 Task: Search one way flight ticket for 4 adults, 1 infant in seat and 1 infant on lap in premium economy from Fort Walton Beach: Destin-fort Walton Beach Airport/eglin Air Force Base to South Bend: South Bend International Airport on 8-6-2023. Choice of flights is Frontier. Number of bags: 3 checked bags. Price is upto 40000. Outbound departure time preference is 7:15.
Action: Mouse moved to (272, 346)
Screenshot: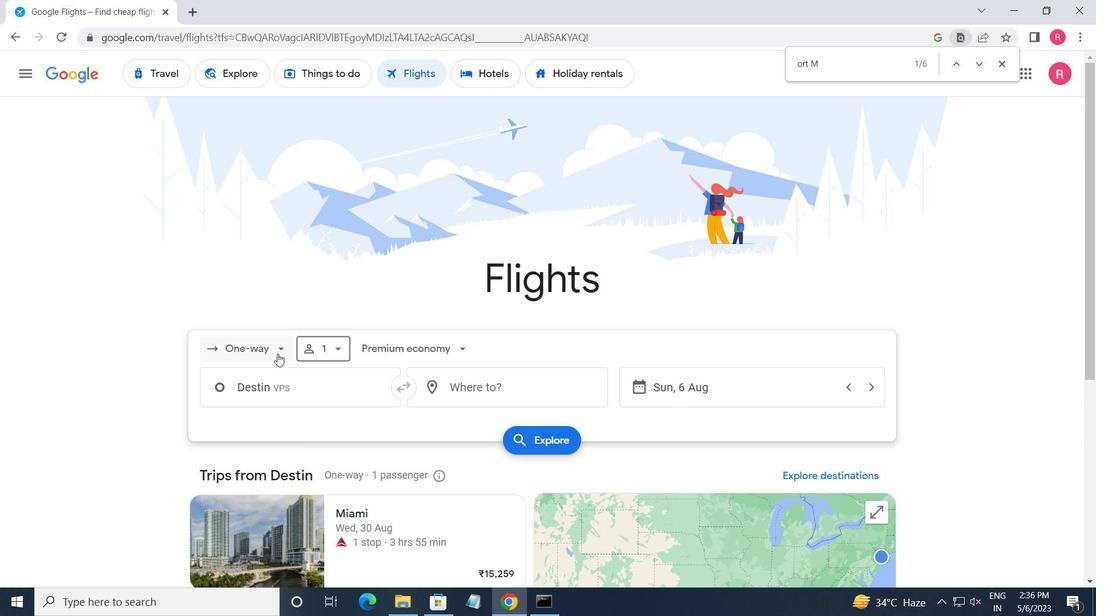 
Action: Mouse pressed left at (272, 346)
Screenshot: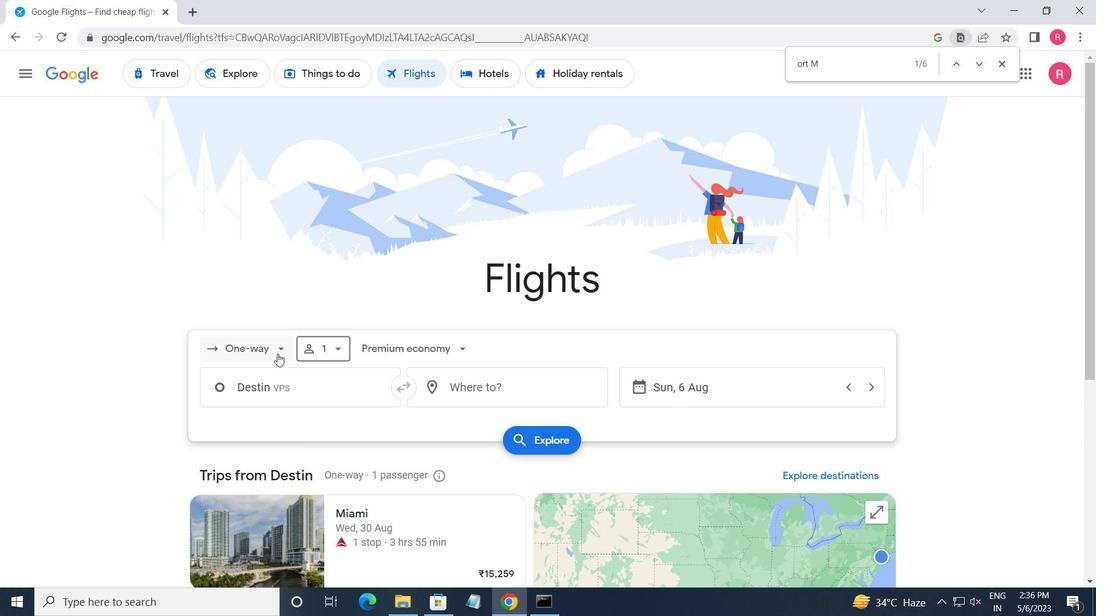 
Action: Mouse moved to (273, 421)
Screenshot: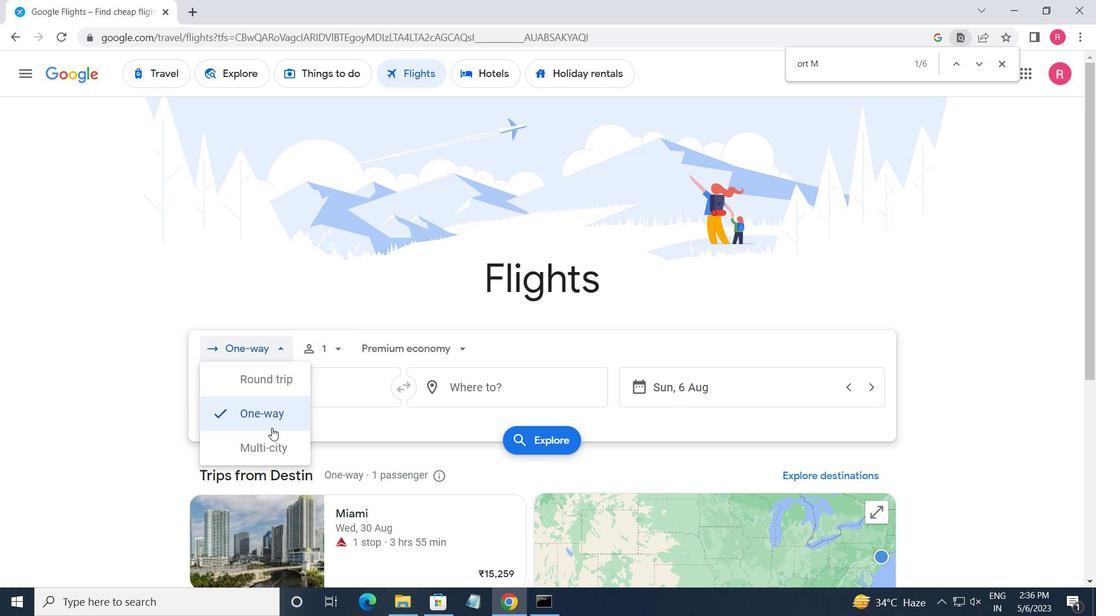 
Action: Mouse pressed left at (273, 421)
Screenshot: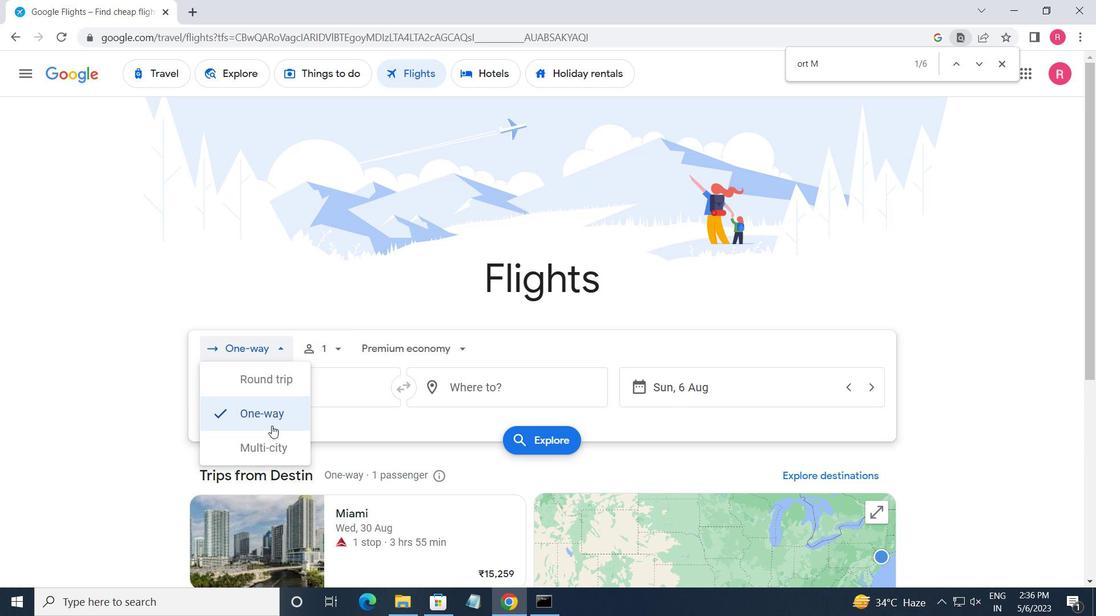 
Action: Mouse moved to (331, 337)
Screenshot: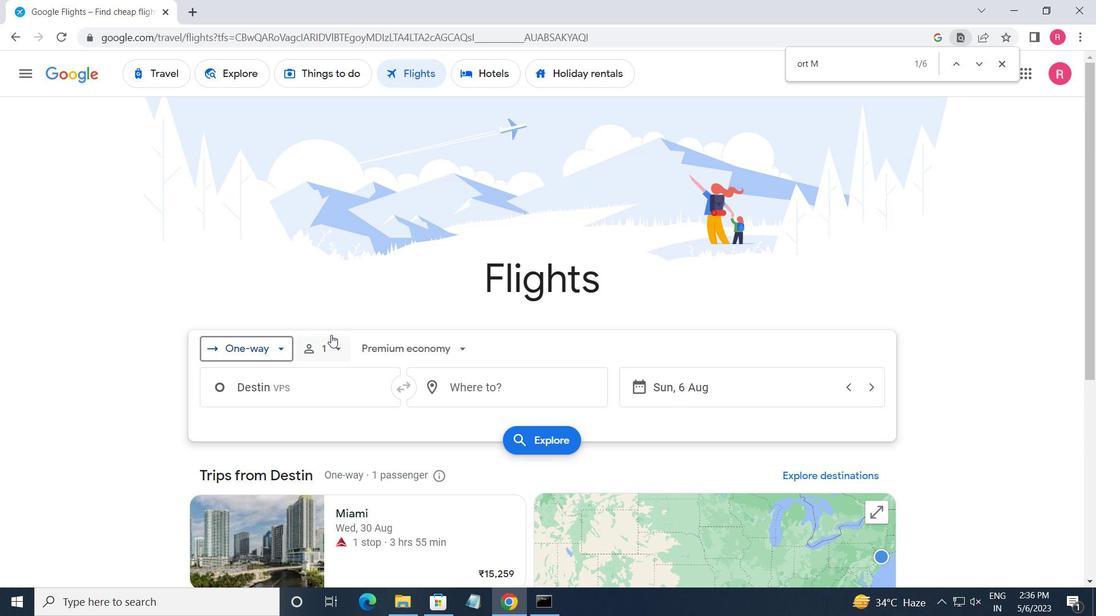 
Action: Mouse pressed left at (331, 337)
Screenshot: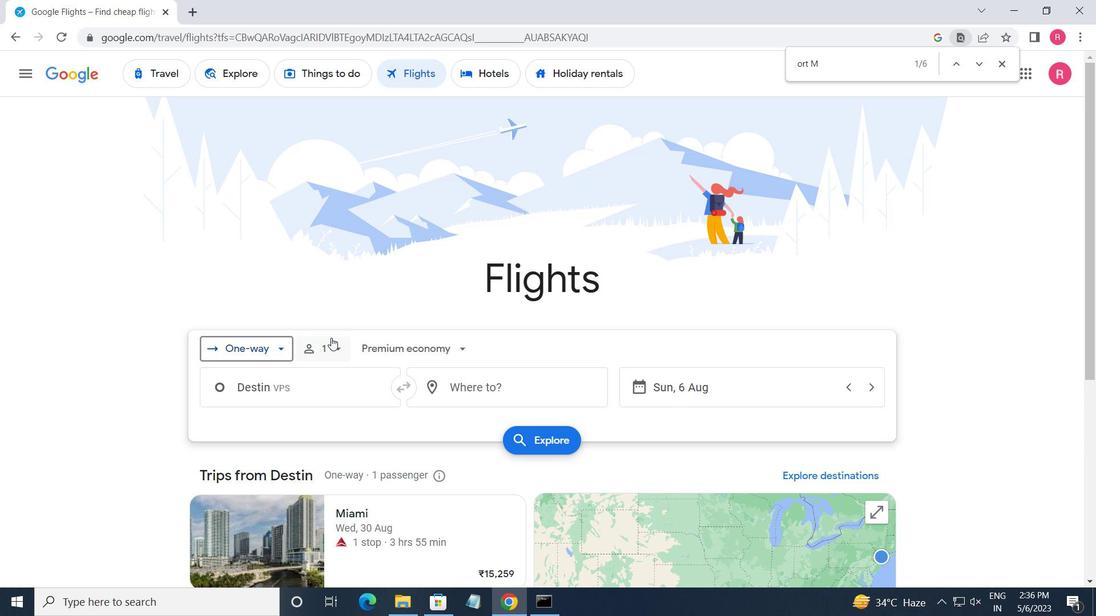 
Action: Mouse moved to (455, 391)
Screenshot: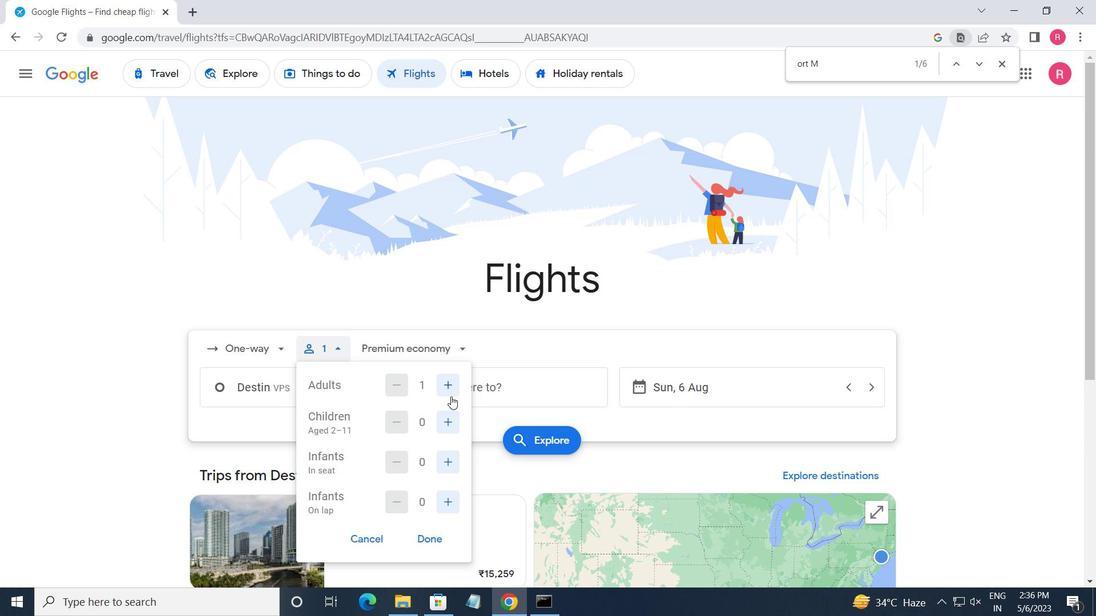 
Action: Mouse pressed left at (455, 391)
Screenshot: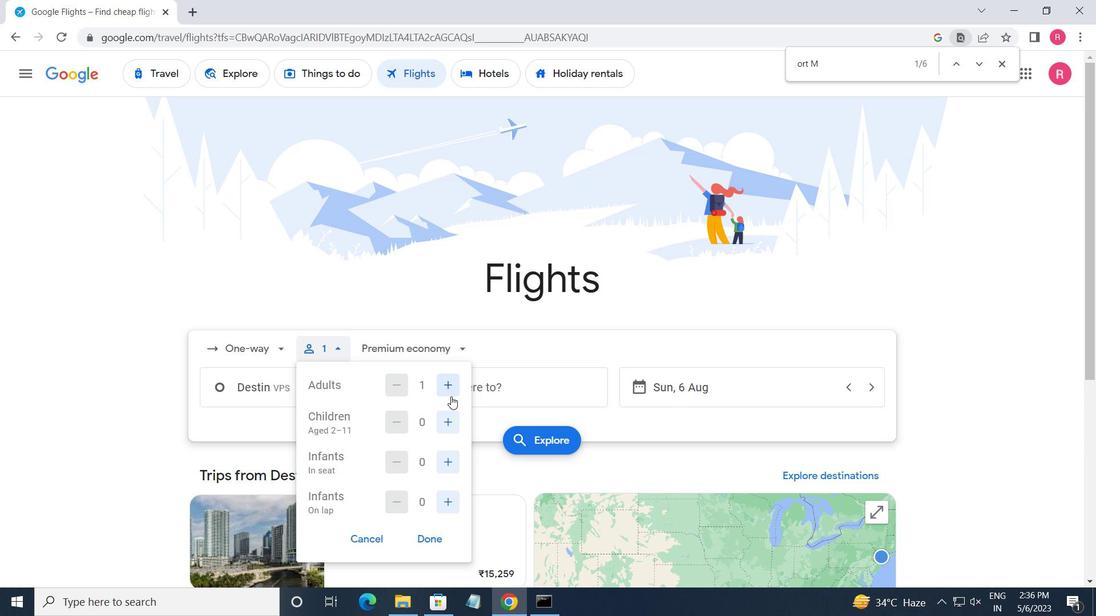 
Action: Mouse moved to (456, 391)
Screenshot: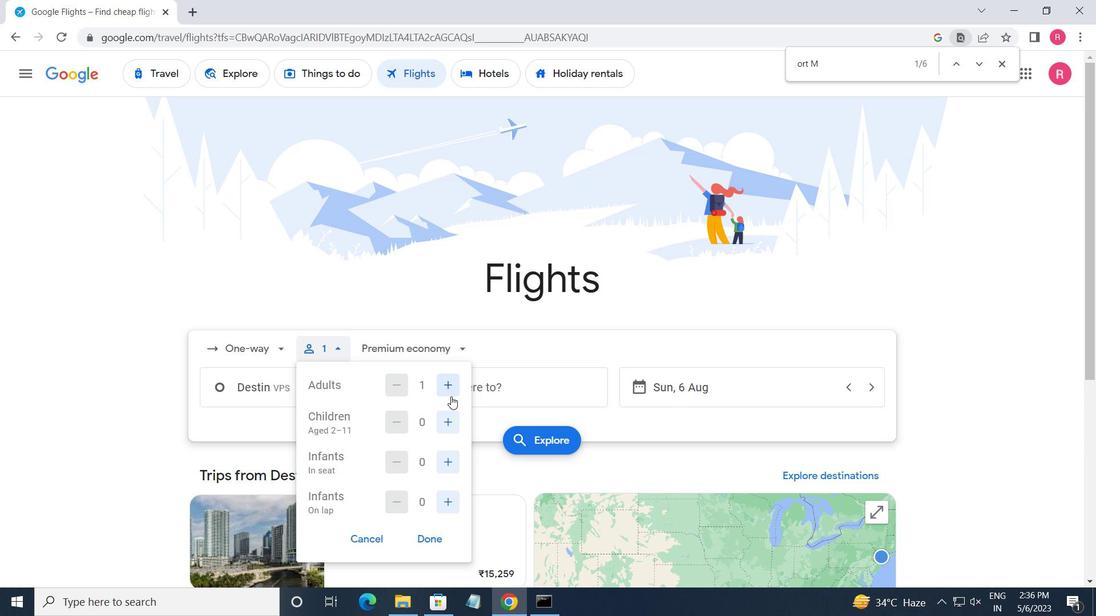 
Action: Mouse pressed left at (456, 391)
Screenshot: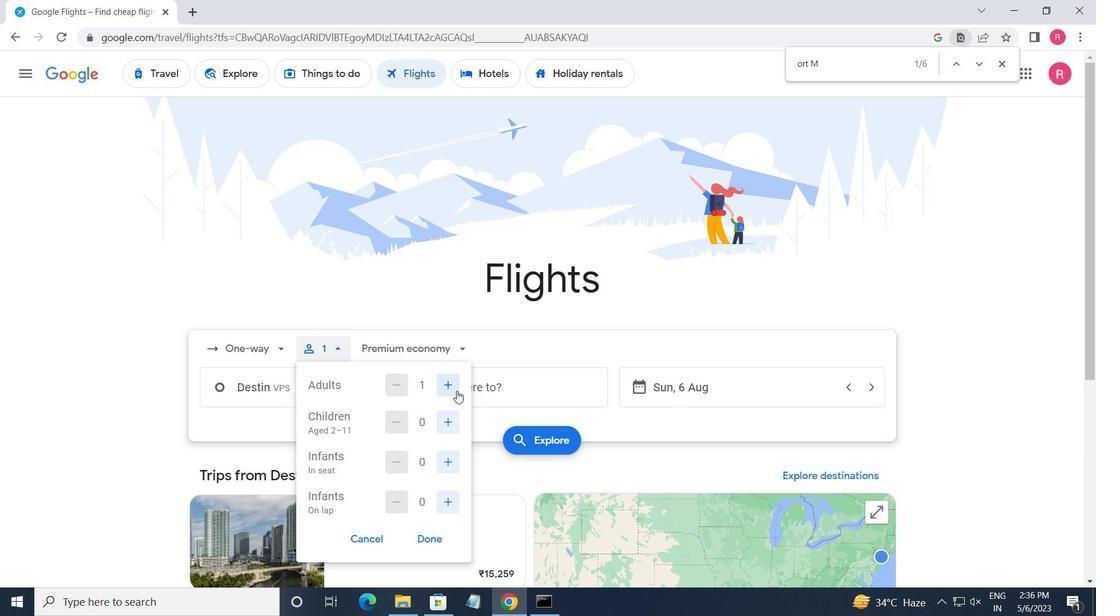 
Action: Mouse moved to (456, 392)
Screenshot: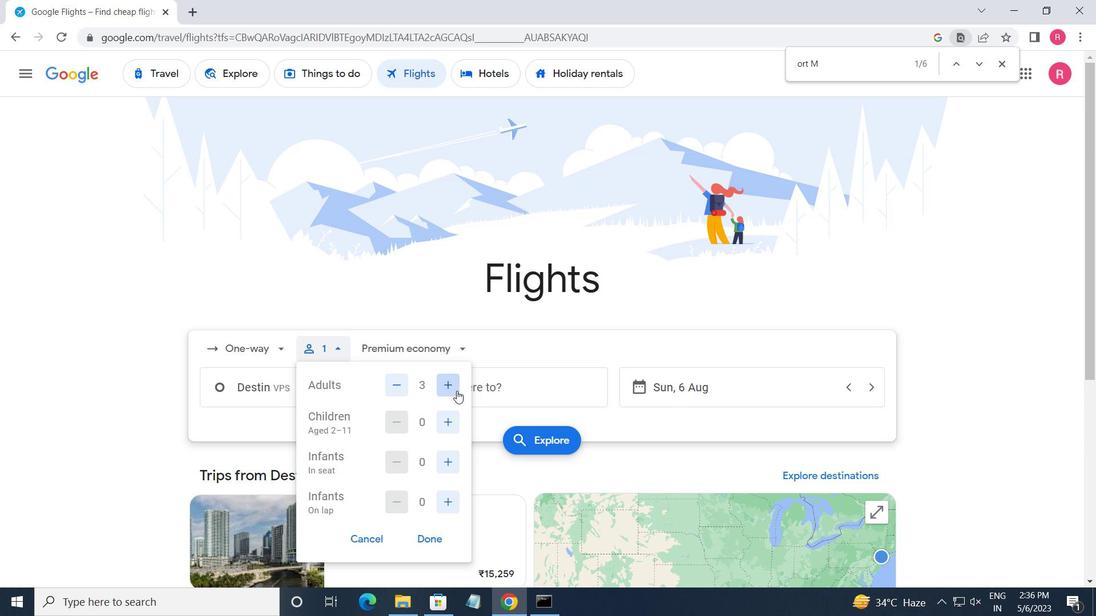 
Action: Mouse pressed left at (456, 392)
Screenshot: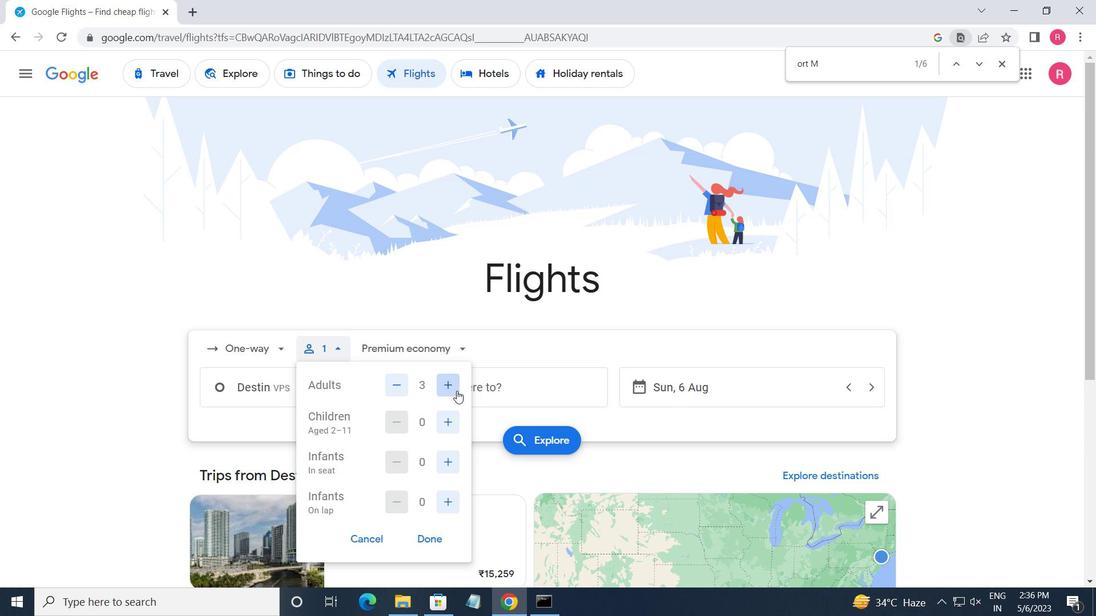 
Action: Mouse moved to (447, 466)
Screenshot: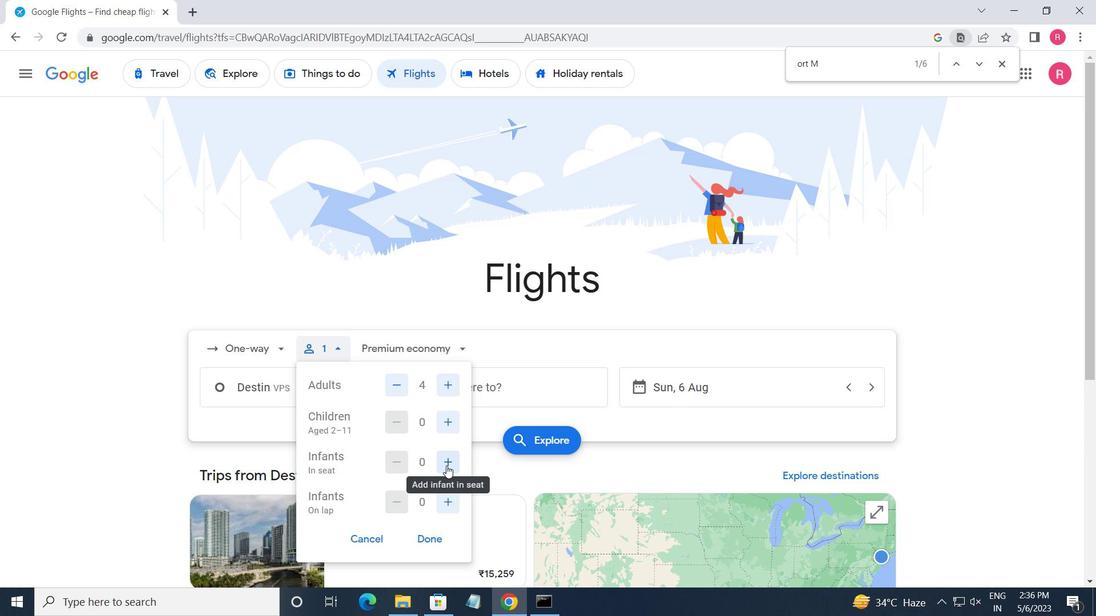 
Action: Mouse pressed left at (447, 466)
Screenshot: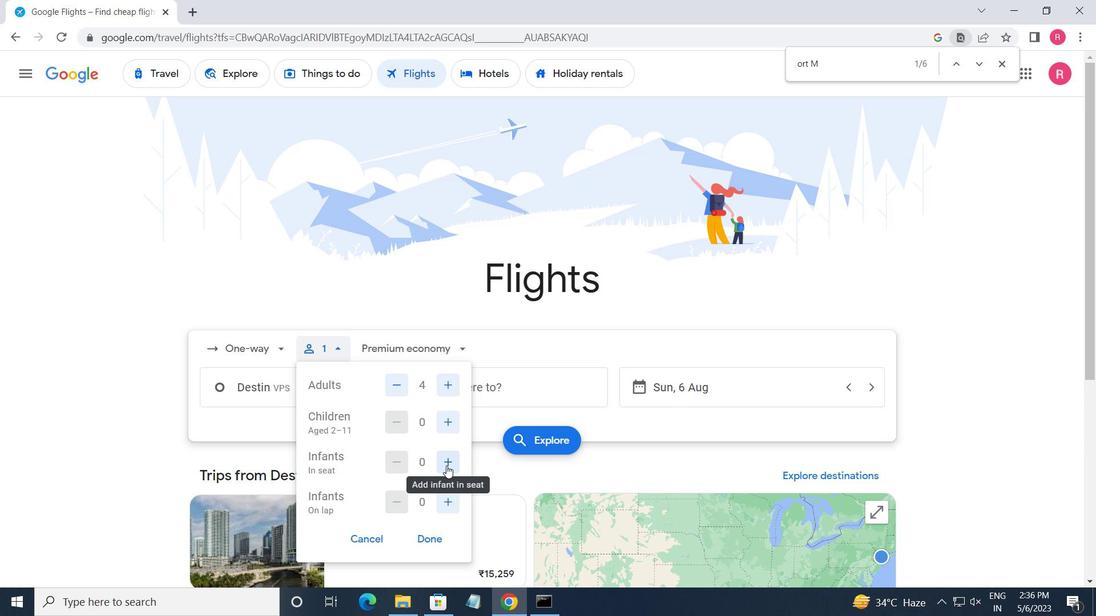 
Action: Mouse moved to (448, 505)
Screenshot: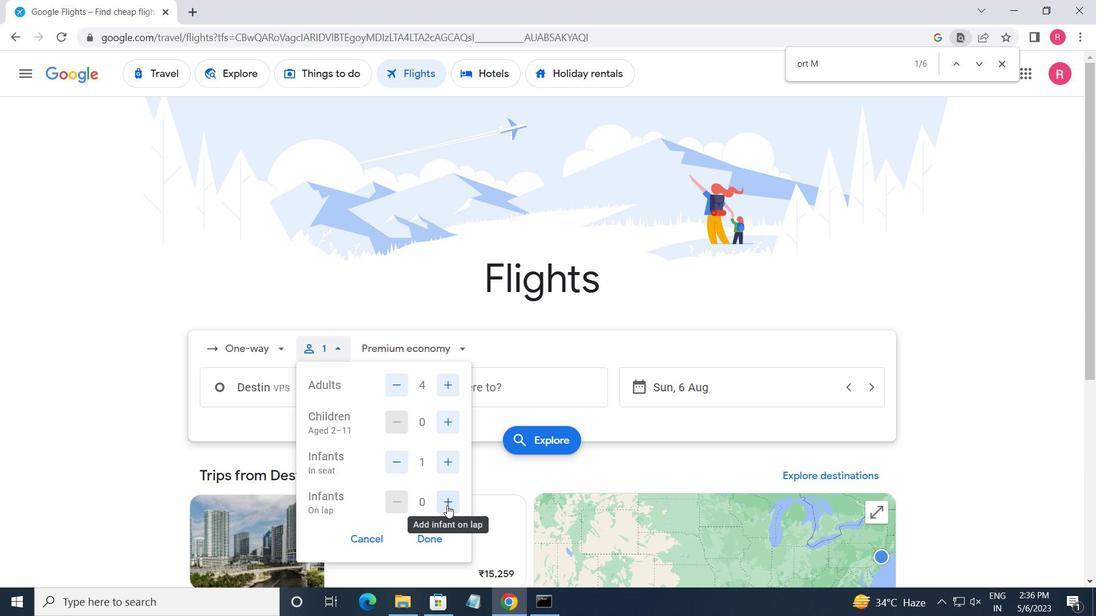 
Action: Mouse pressed left at (448, 505)
Screenshot: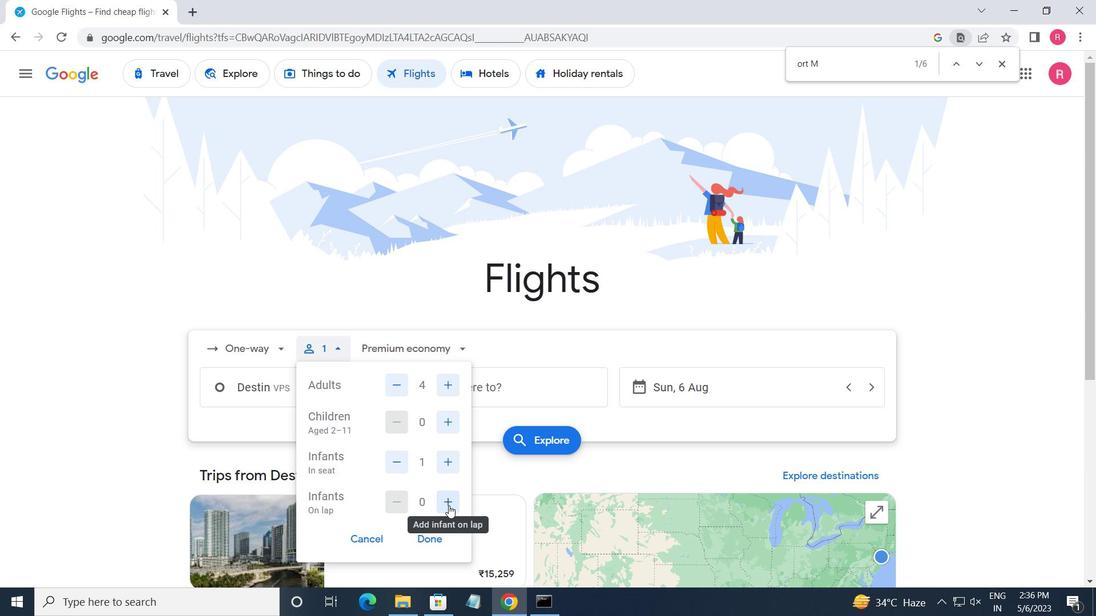 
Action: Mouse moved to (428, 541)
Screenshot: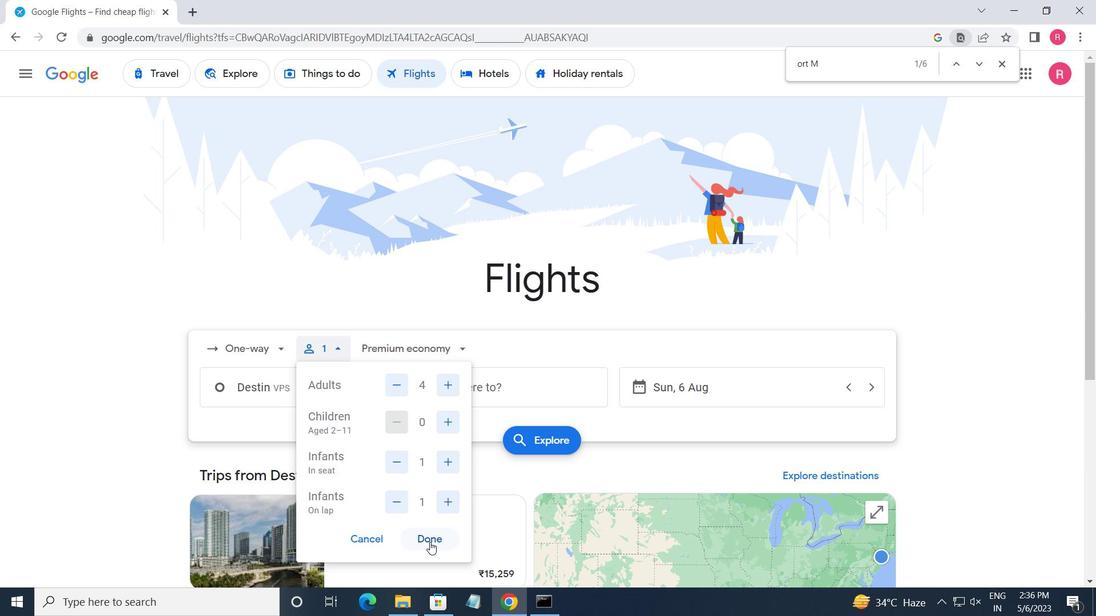 
Action: Mouse pressed left at (428, 541)
Screenshot: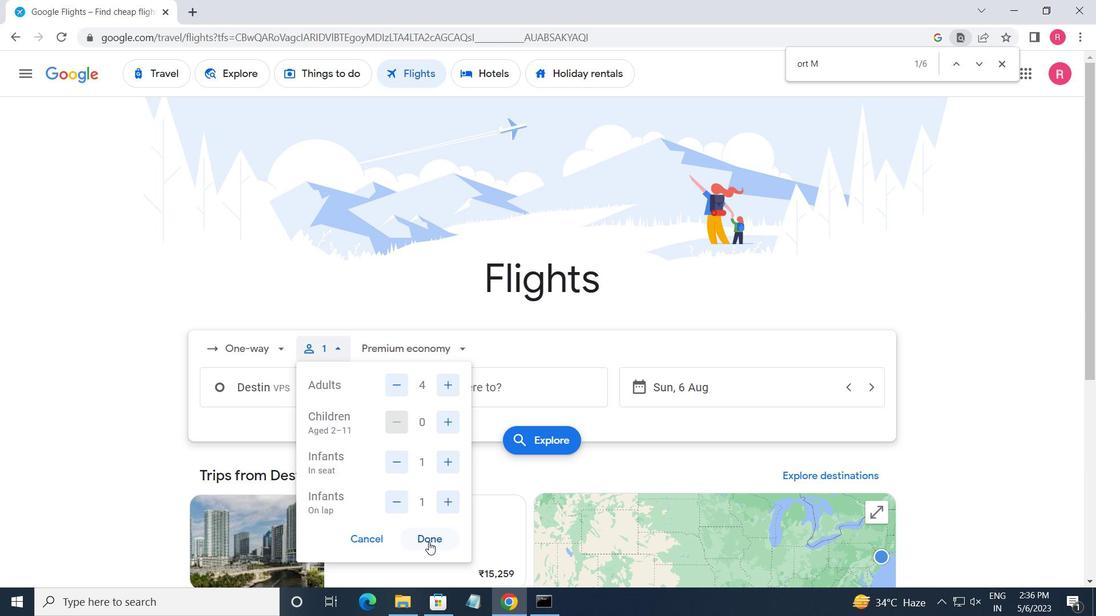
Action: Mouse moved to (431, 356)
Screenshot: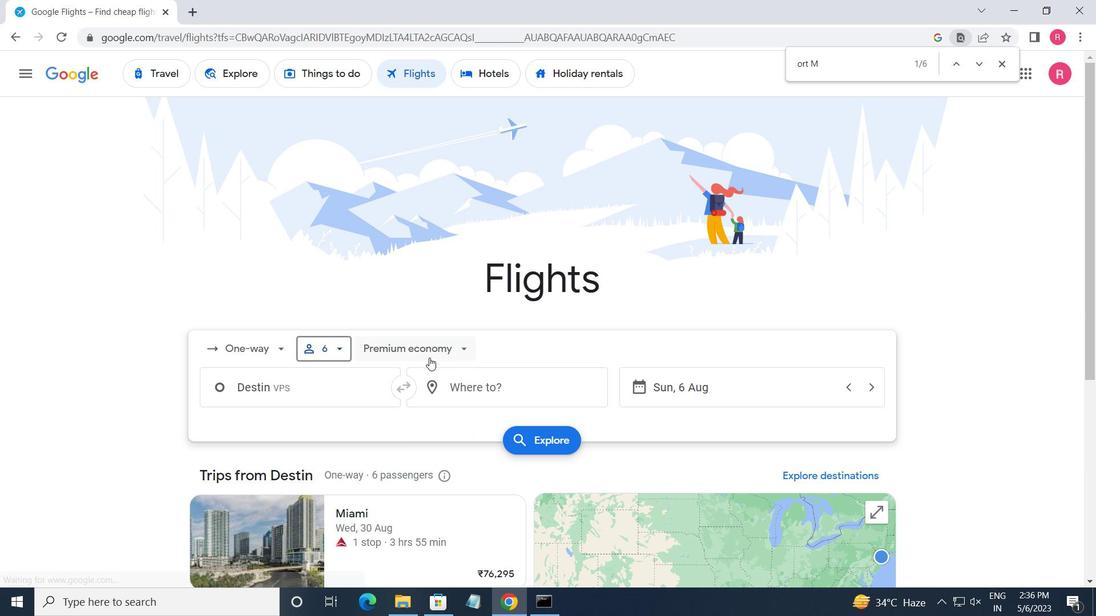 
Action: Mouse pressed left at (431, 356)
Screenshot: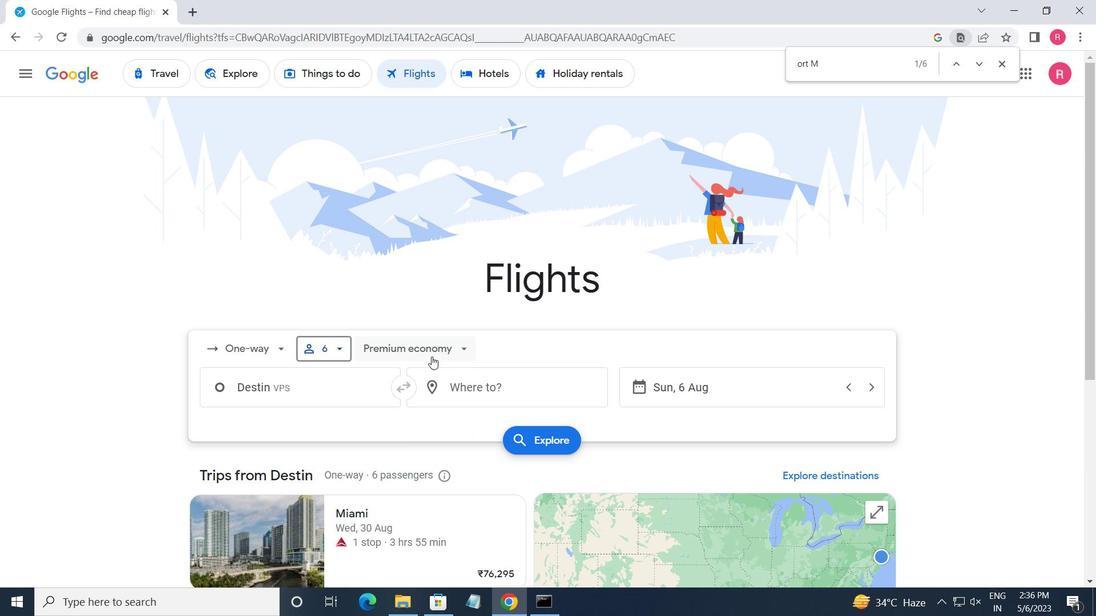 
Action: Mouse moved to (416, 416)
Screenshot: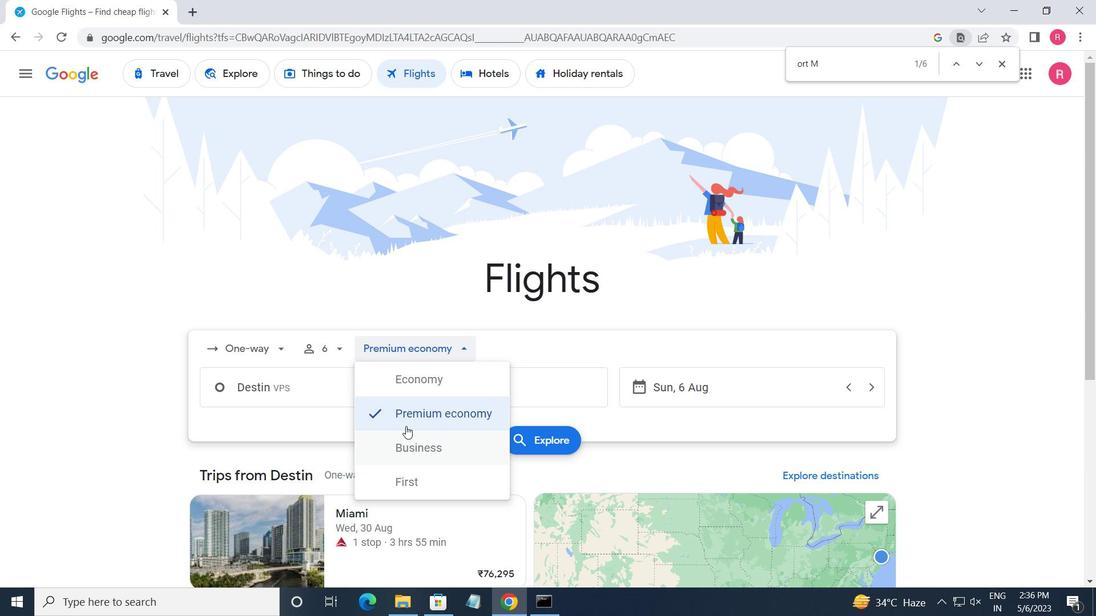 
Action: Mouse pressed left at (416, 416)
Screenshot: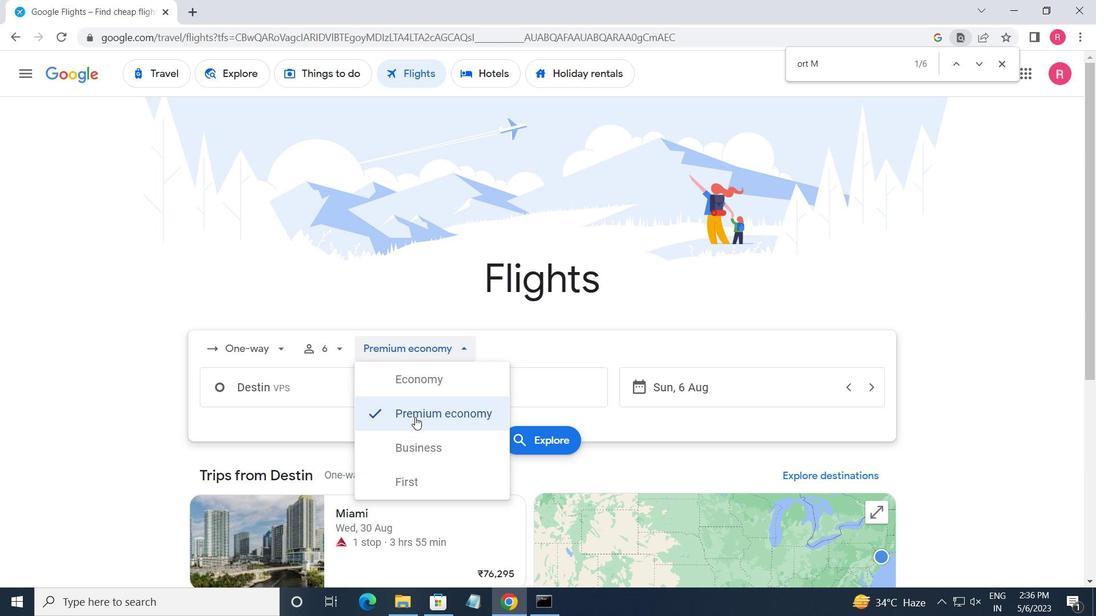 
Action: Mouse moved to (353, 384)
Screenshot: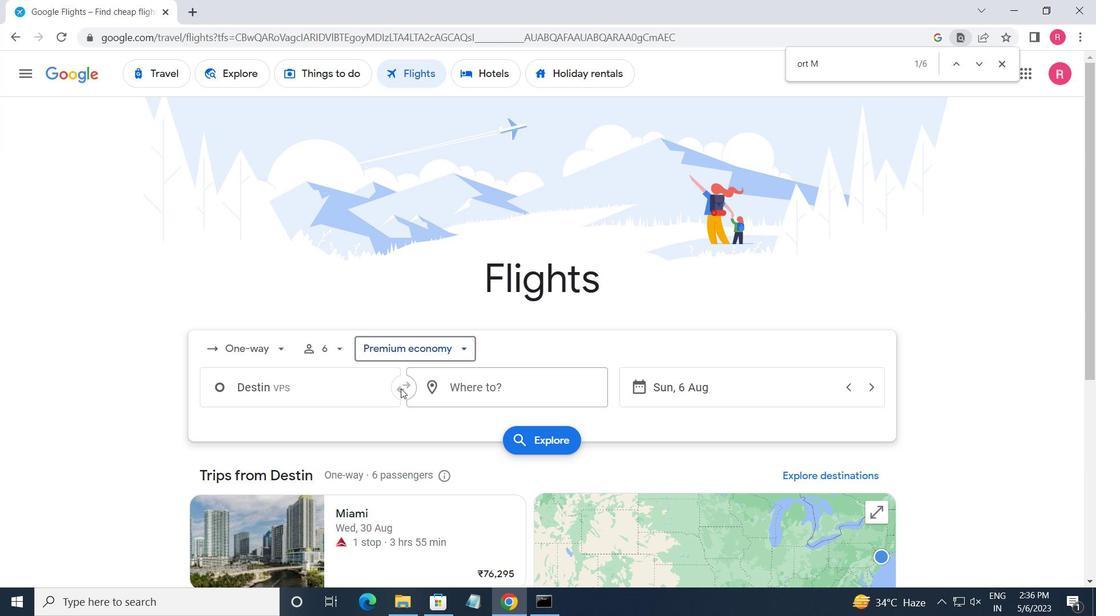 
Action: Mouse pressed left at (353, 384)
Screenshot: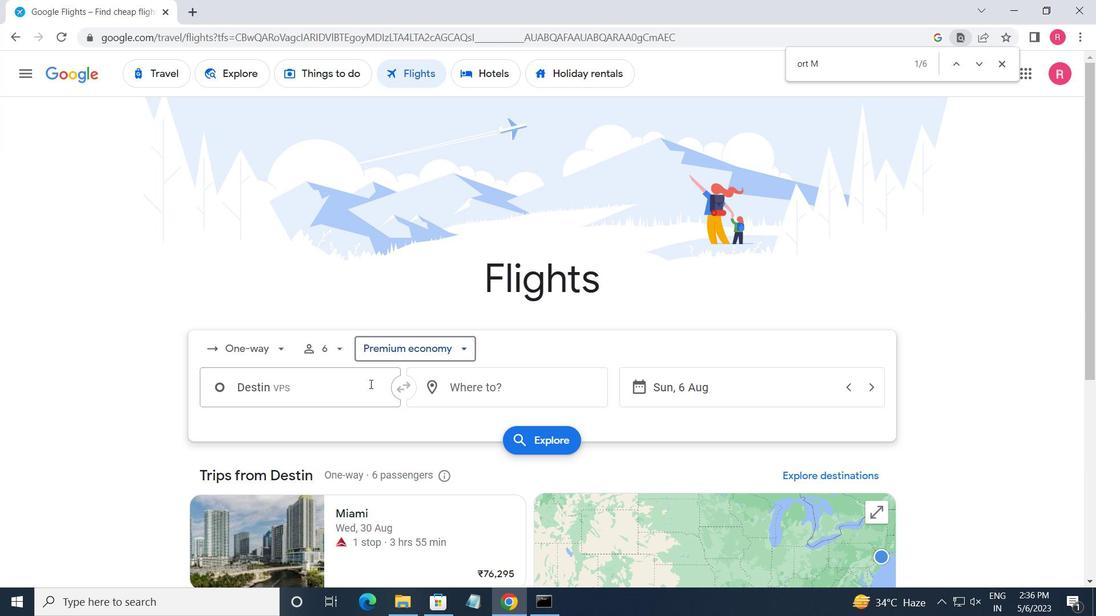 
Action: Mouse moved to (361, 383)
Screenshot: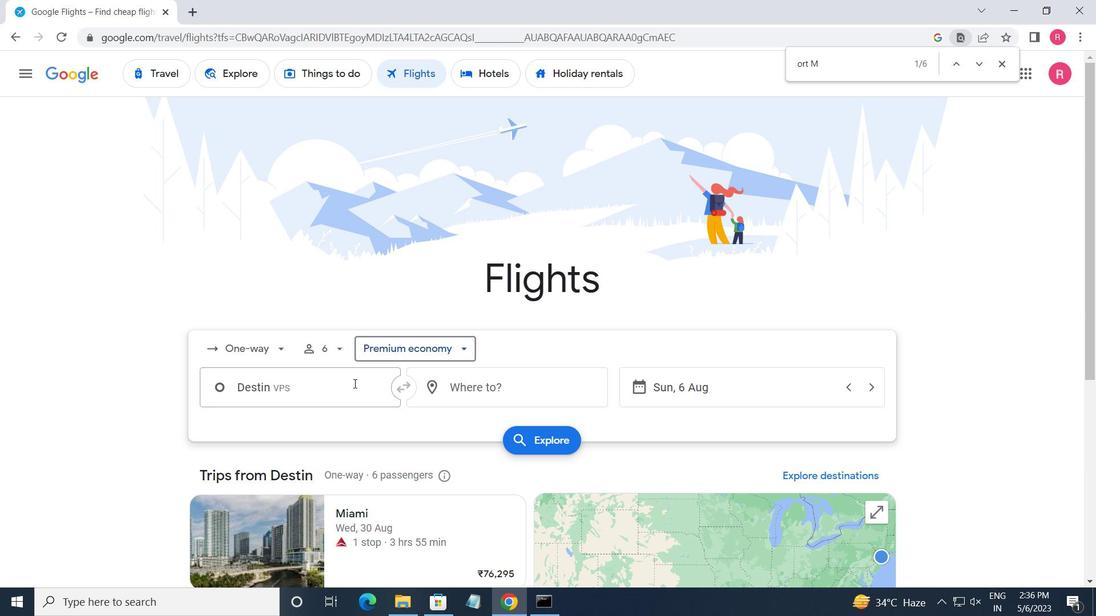 
Action: Key pressed <Key.shift>FORT<Key.space><Key.shift>WALTON<Key.space>
Screenshot: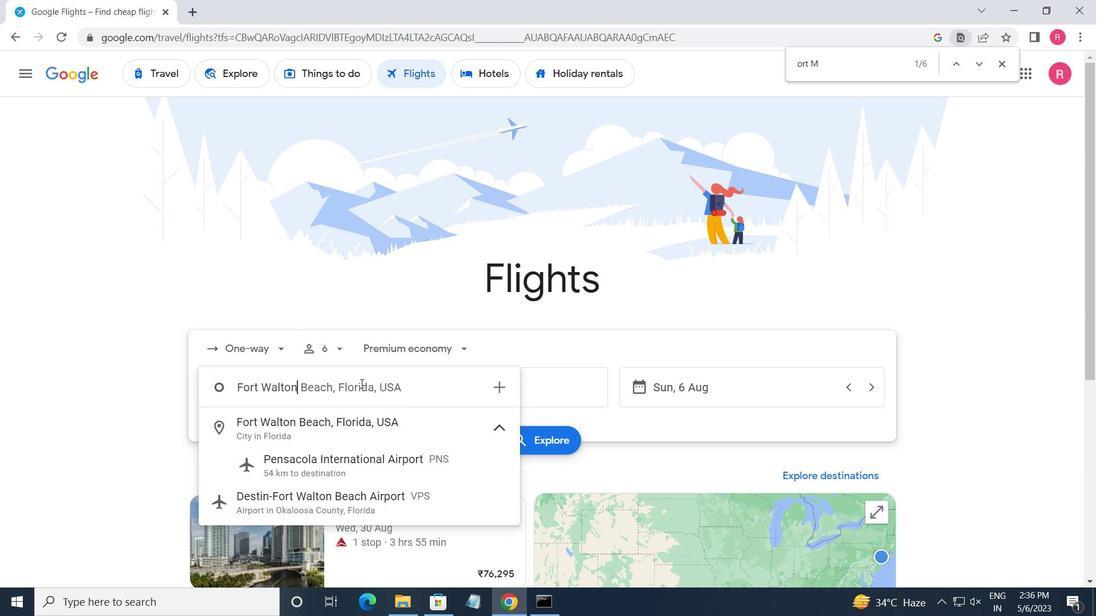 
Action: Mouse moved to (328, 505)
Screenshot: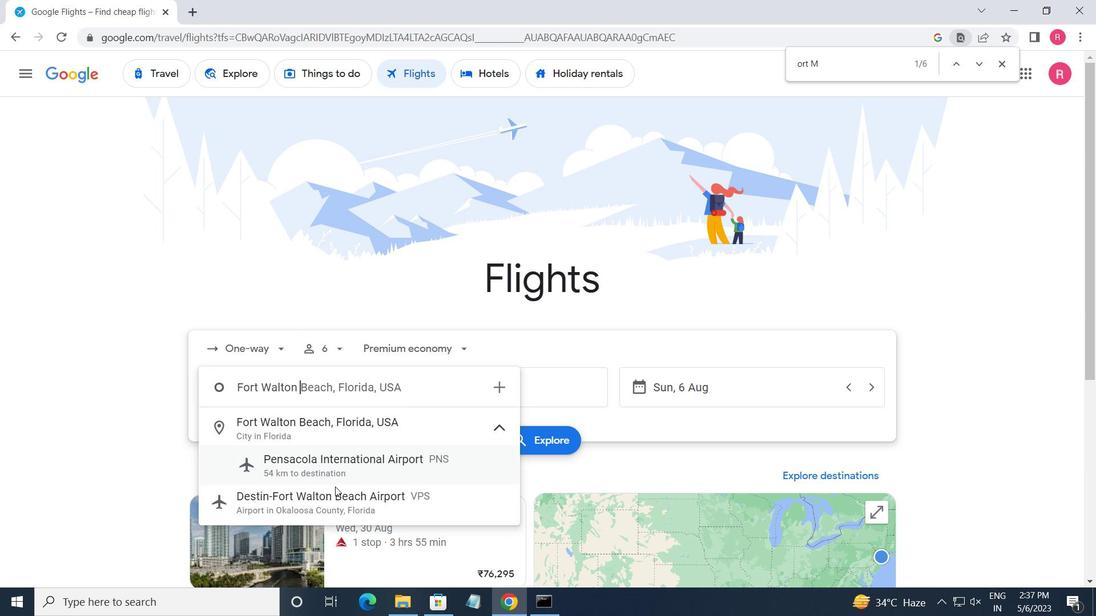 
Action: Mouse pressed left at (328, 505)
Screenshot: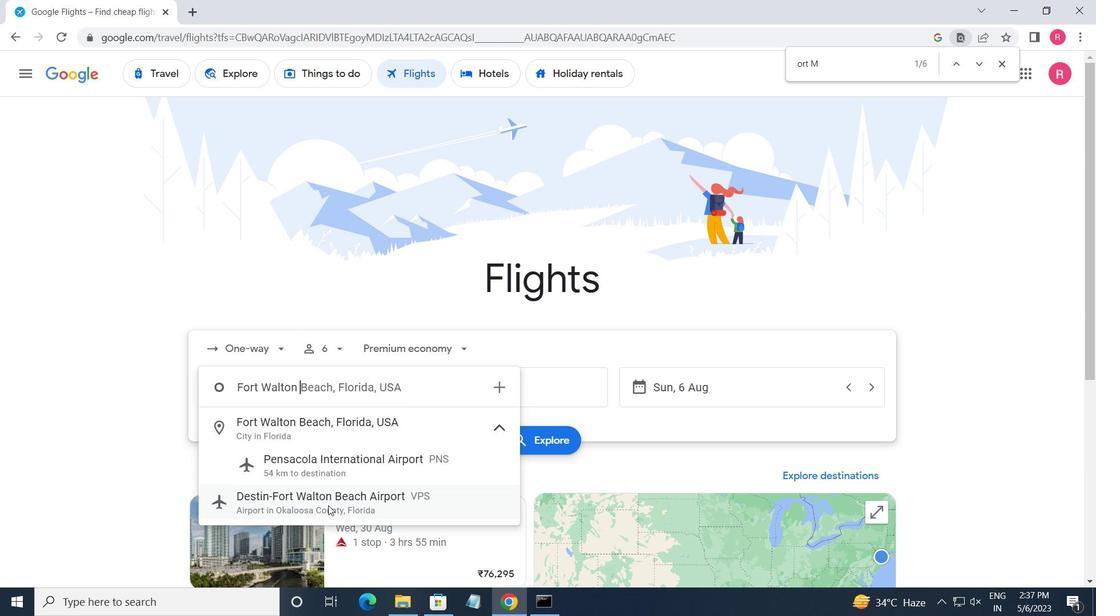 
Action: Mouse moved to (532, 393)
Screenshot: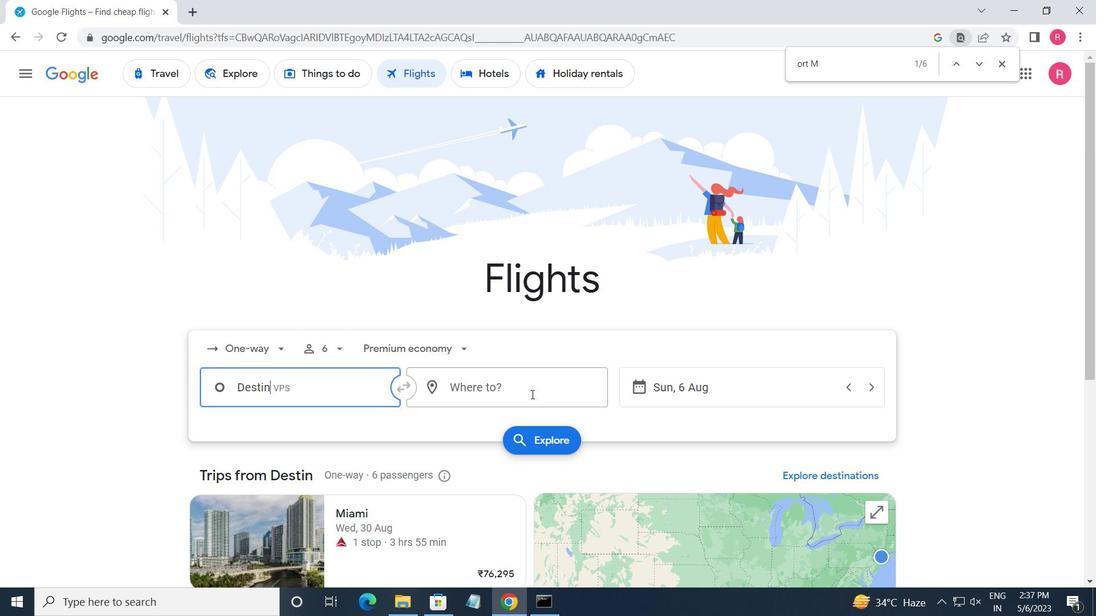 
Action: Mouse pressed left at (532, 393)
Screenshot: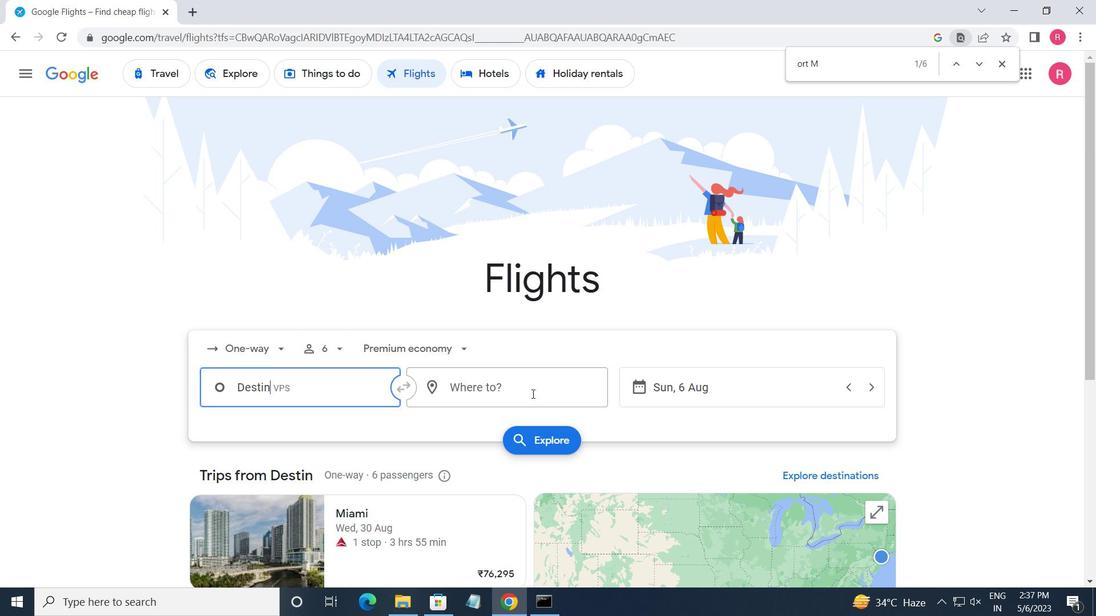 
Action: Key pressed <Key.shift>SOUTH<Key.space><Key.shift>BEND
Screenshot: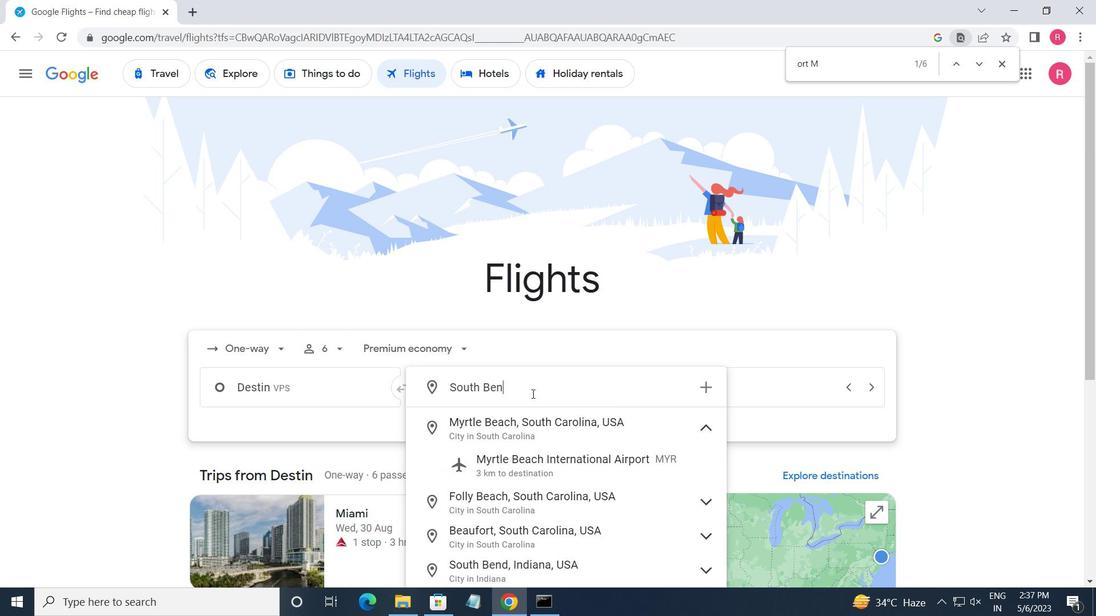 
Action: Mouse moved to (558, 466)
Screenshot: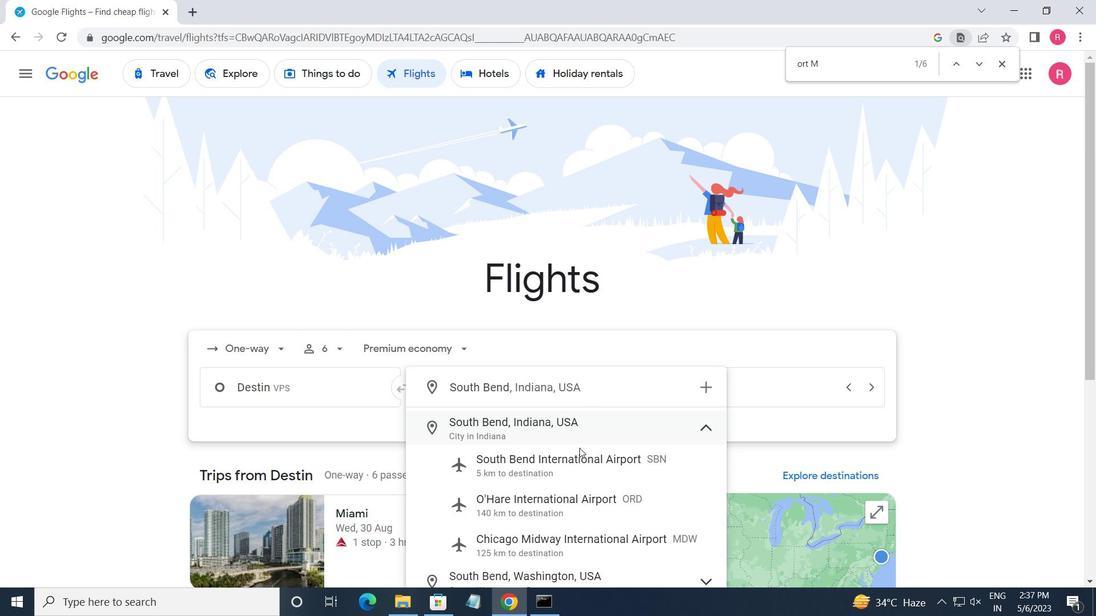
Action: Mouse pressed left at (558, 466)
Screenshot: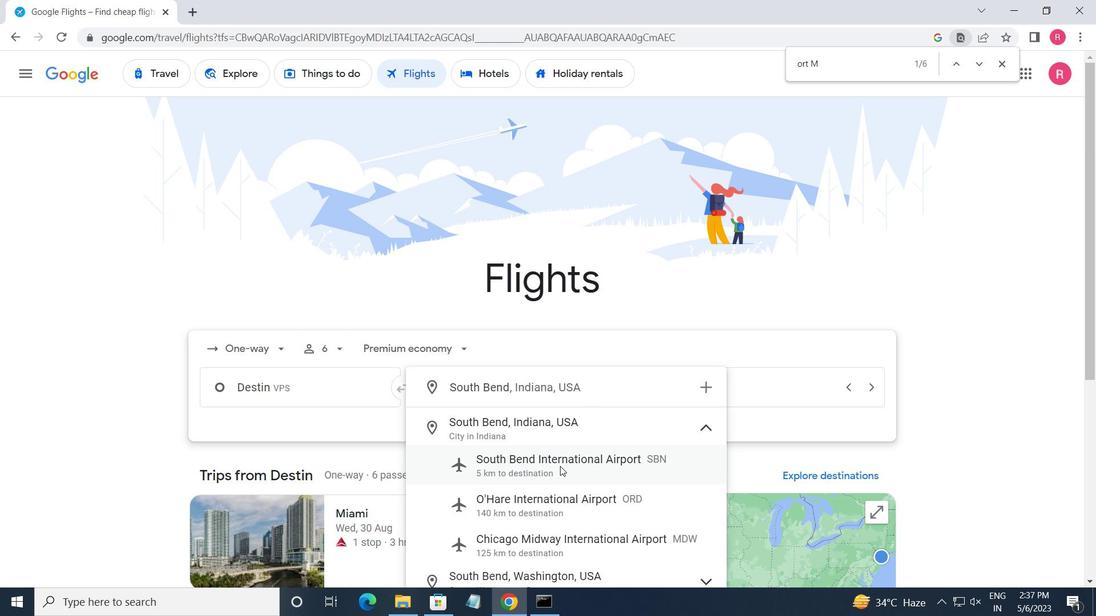 
Action: Mouse moved to (729, 375)
Screenshot: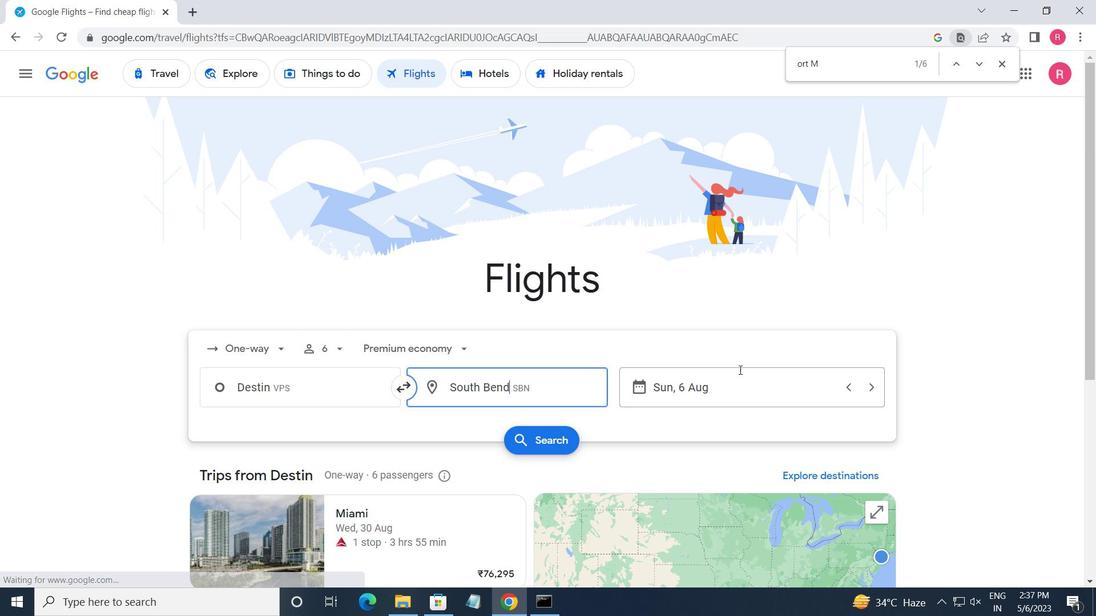
Action: Mouse pressed left at (729, 375)
Screenshot: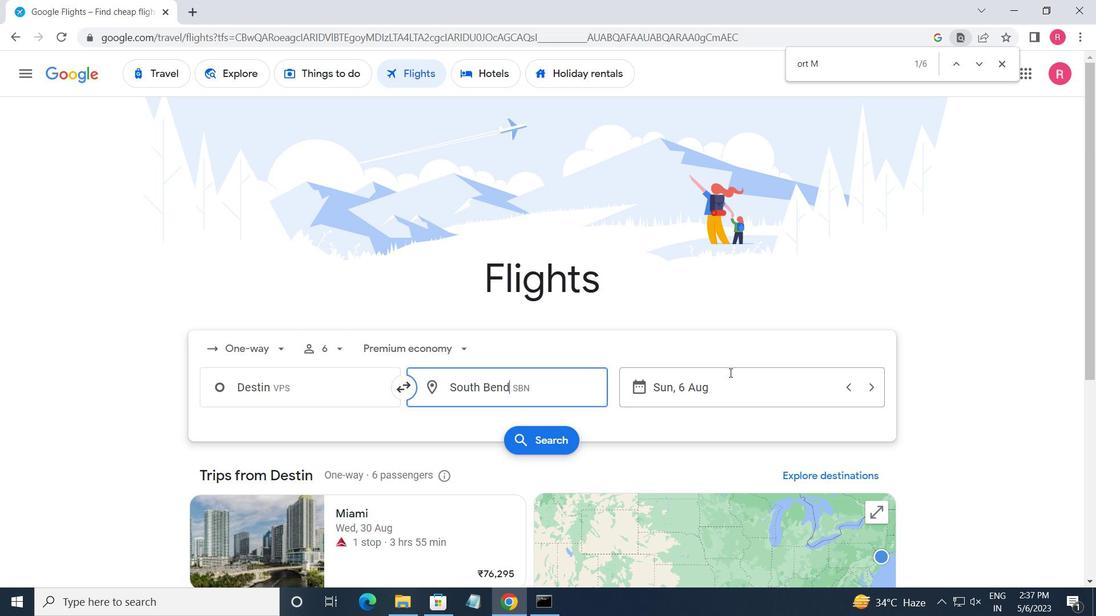 
Action: Mouse moved to (374, 359)
Screenshot: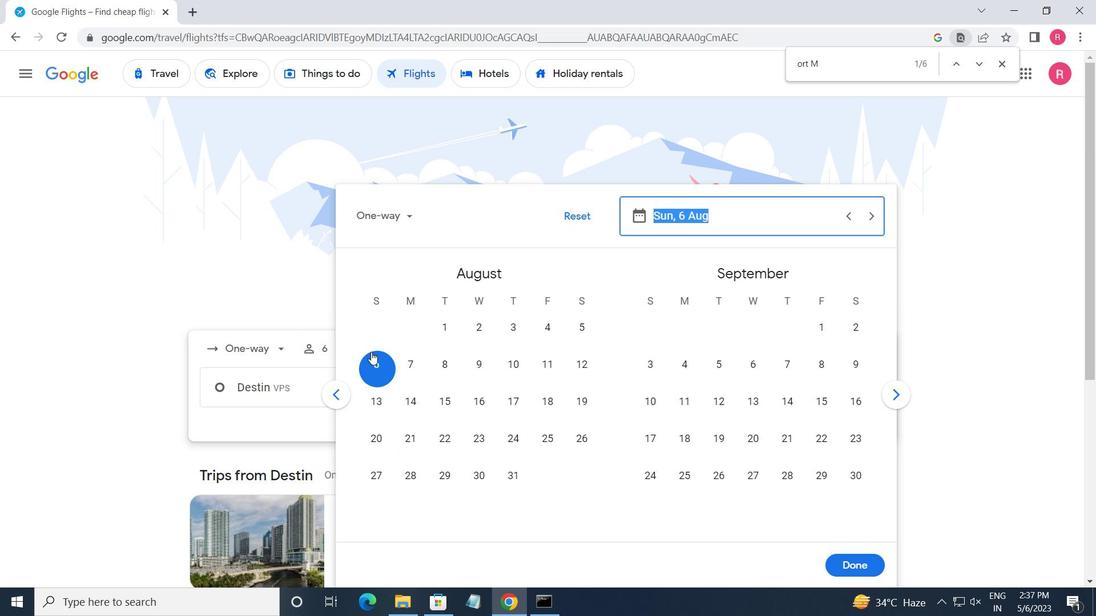 
Action: Mouse pressed left at (374, 359)
Screenshot: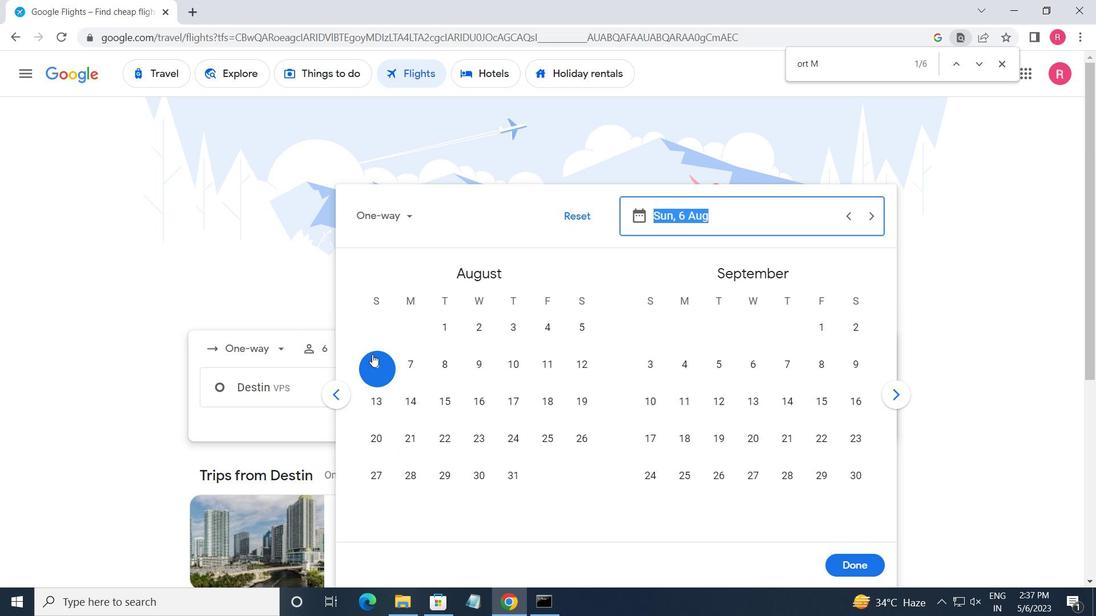 
Action: Mouse moved to (856, 559)
Screenshot: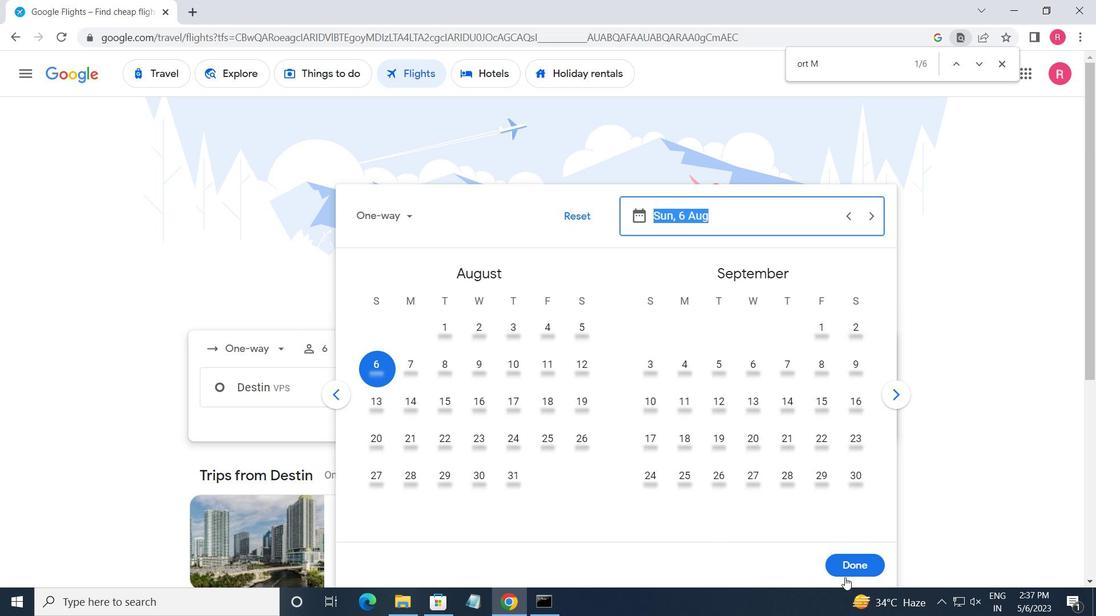 
Action: Mouse pressed left at (856, 559)
Screenshot: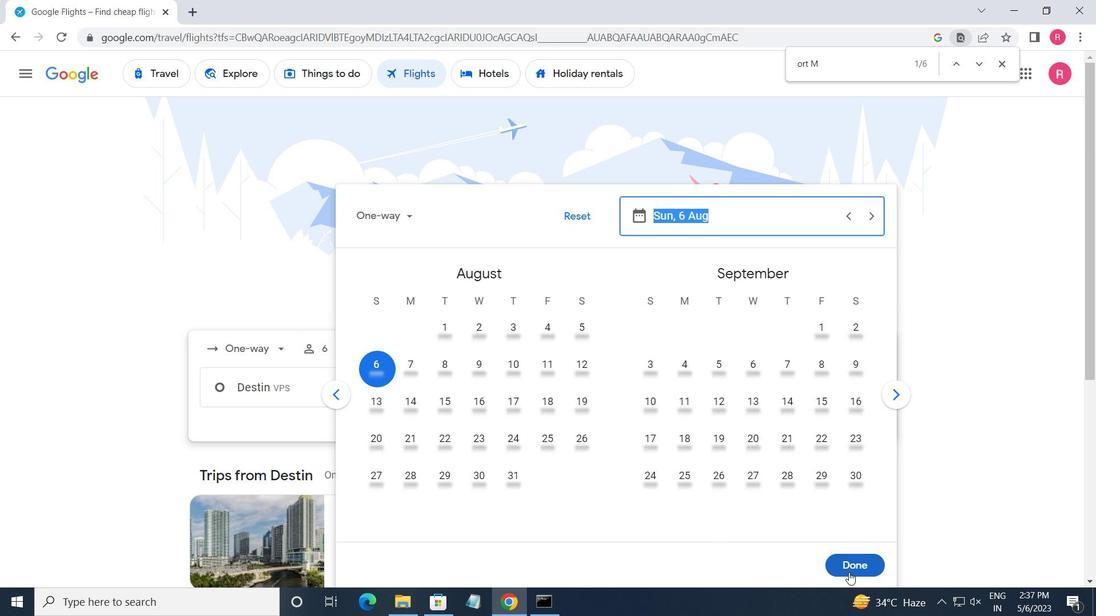 
Action: Mouse moved to (554, 436)
Screenshot: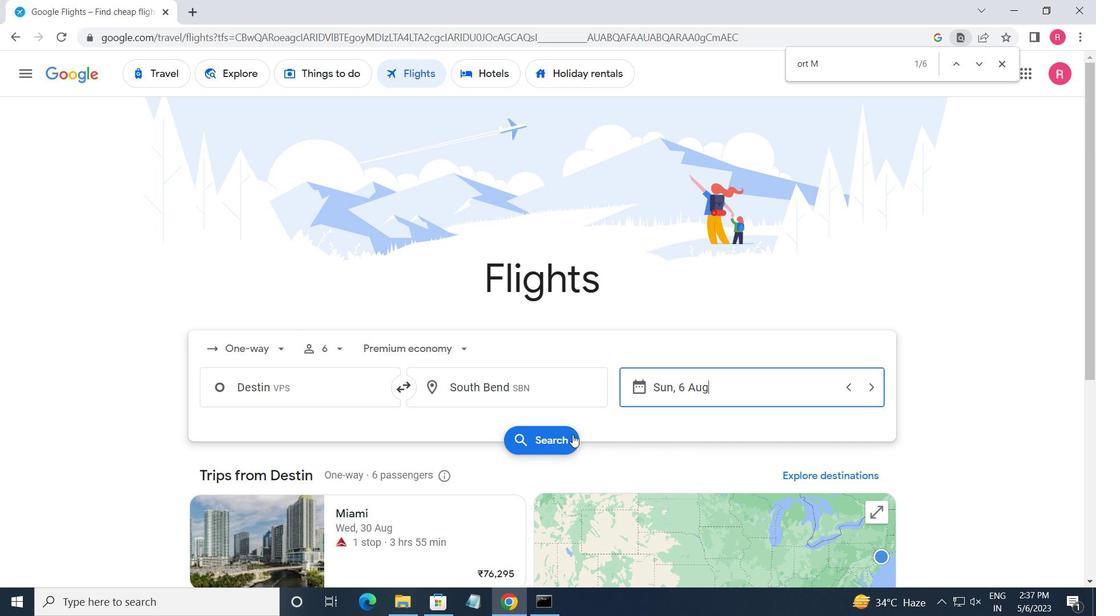 
Action: Mouse pressed left at (554, 436)
Screenshot: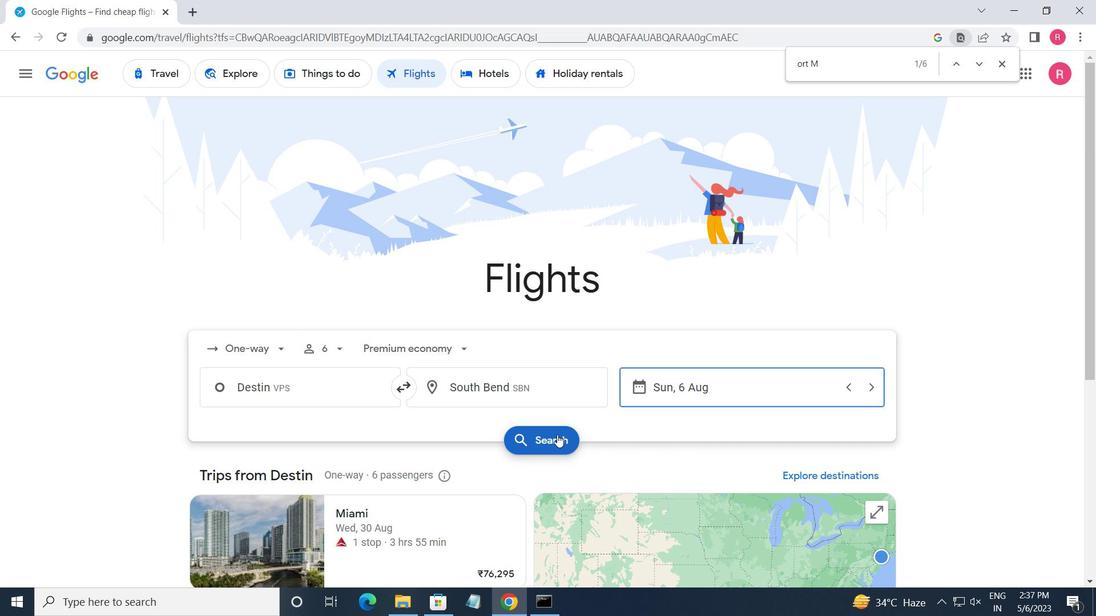 
Action: Mouse moved to (204, 200)
Screenshot: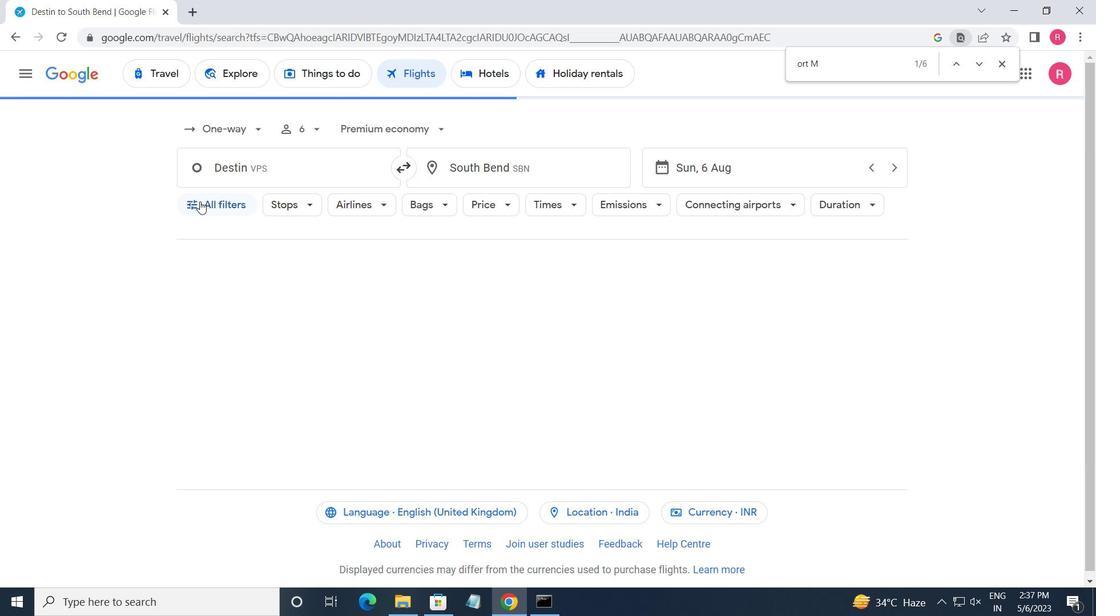 
Action: Mouse pressed left at (204, 200)
Screenshot: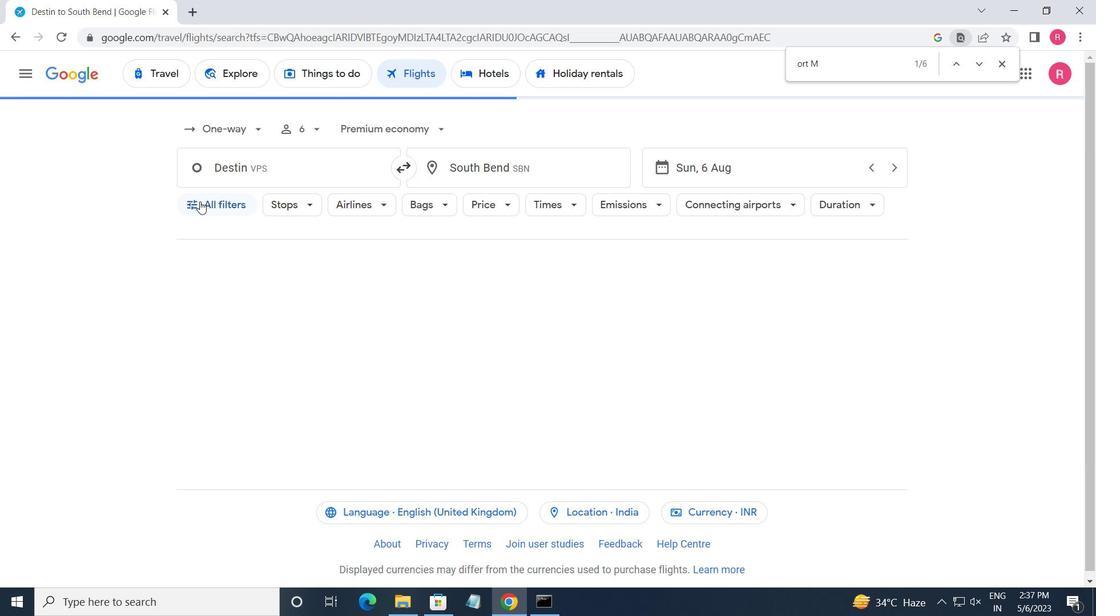 
Action: Mouse moved to (262, 327)
Screenshot: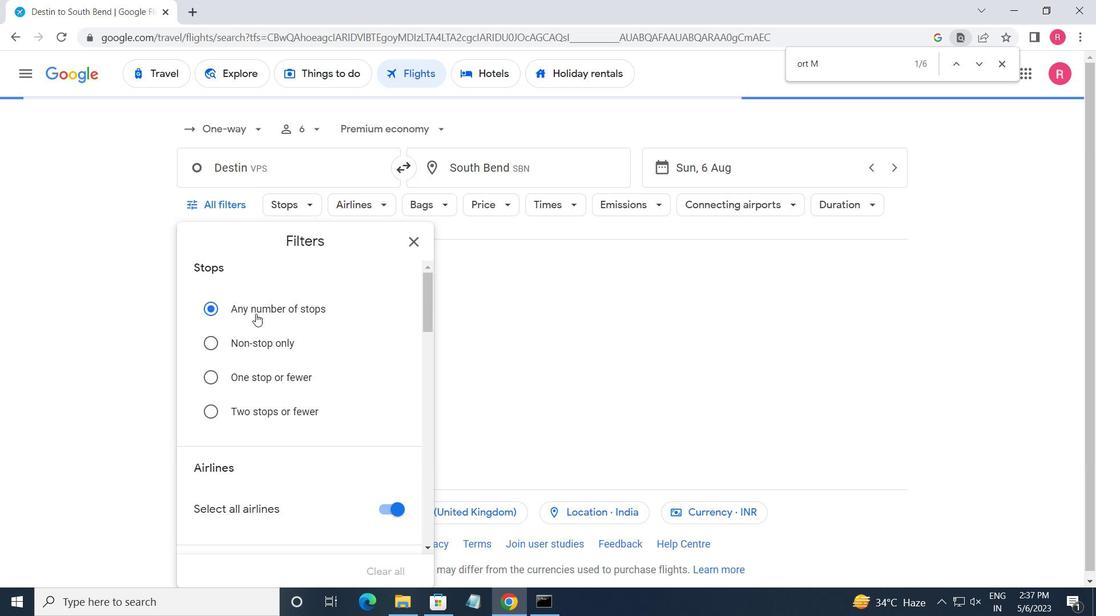
Action: Mouse scrolled (262, 327) with delta (0, 0)
Screenshot: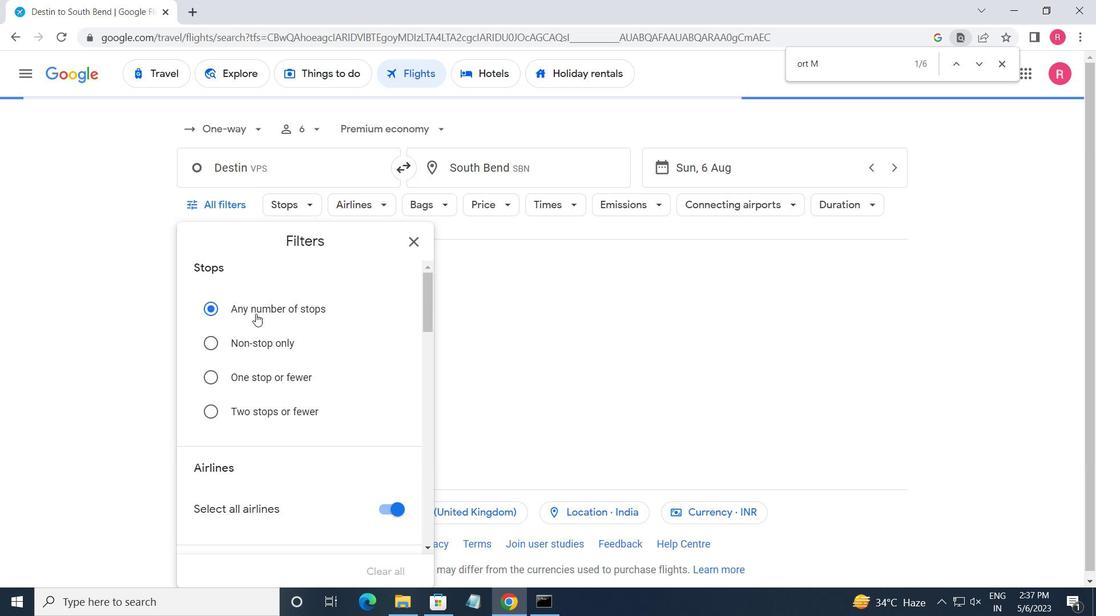 
Action: Mouse moved to (256, 336)
Screenshot: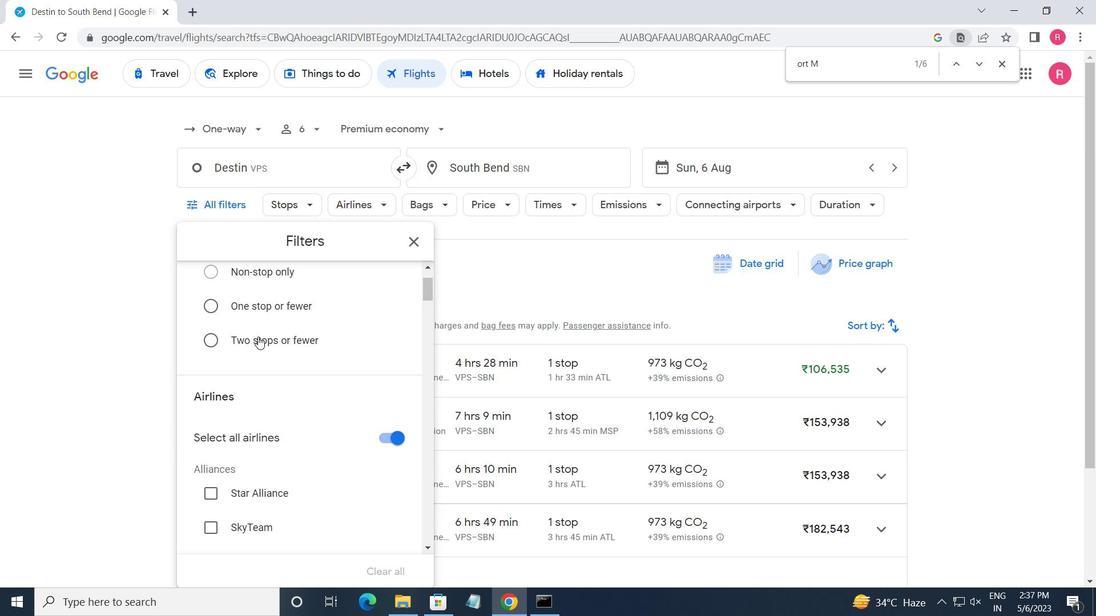 
Action: Mouse scrolled (256, 336) with delta (0, 0)
Screenshot: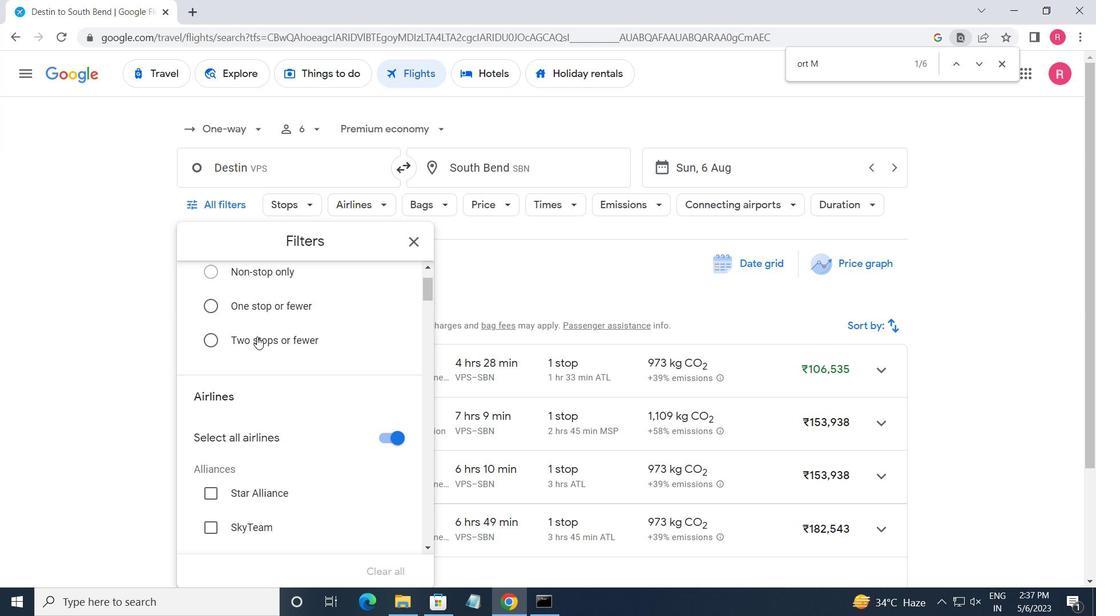 
Action: Mouse moved to (257, 338)
Screenshot: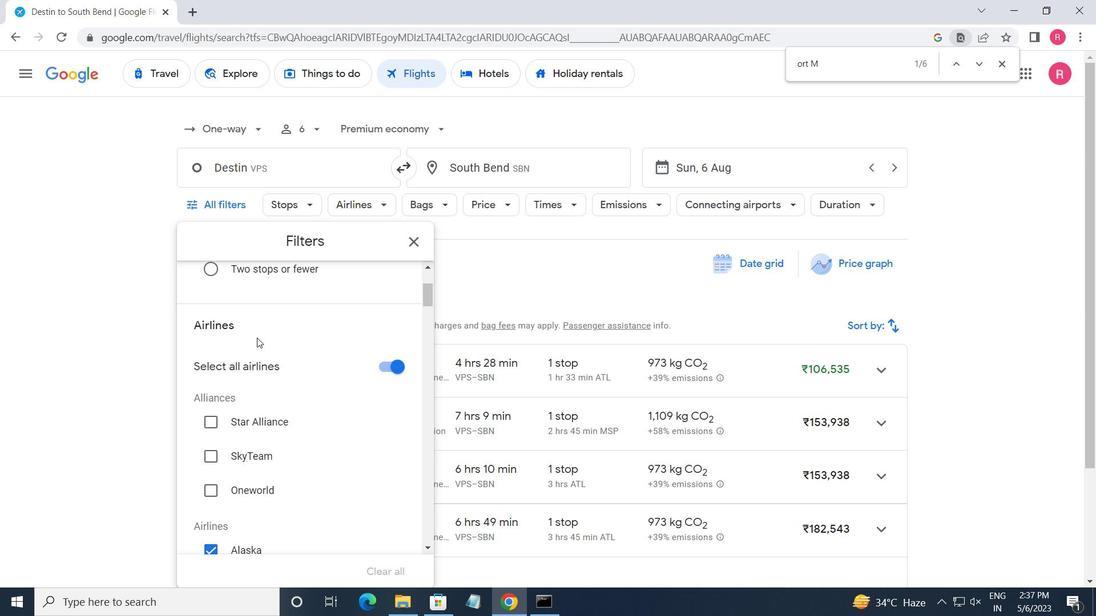 
Action: Mouse scrolled (257, 337) with delta (0, 0)
Screenshot: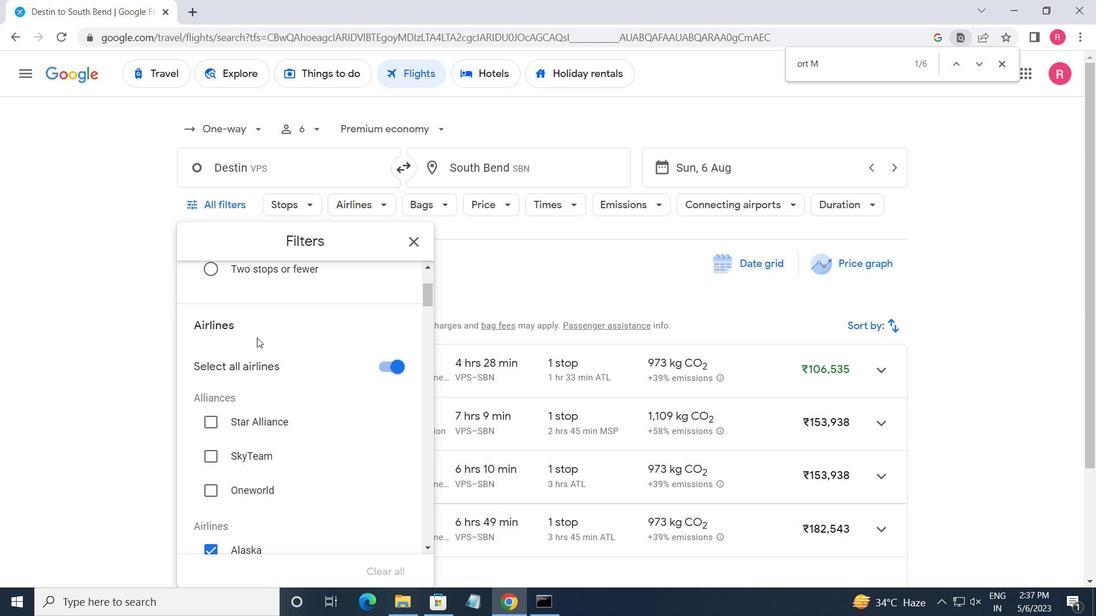 
Action: Mouse moved to (260, 341)
Screenshot: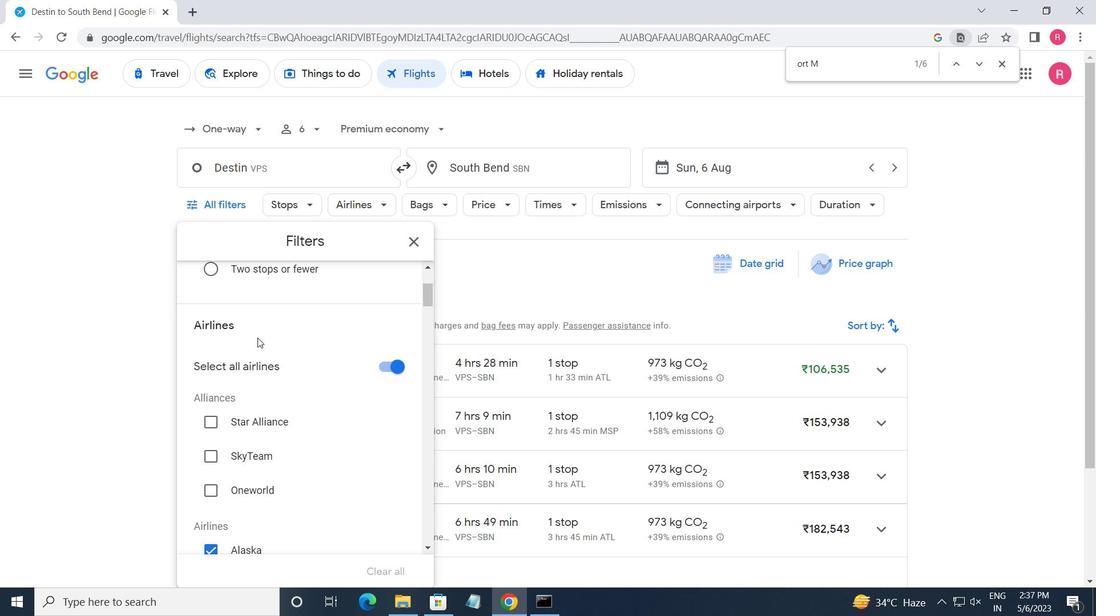 
Action: Mouse scrolled (260, 340) with delta (0, 0)
Screenshot: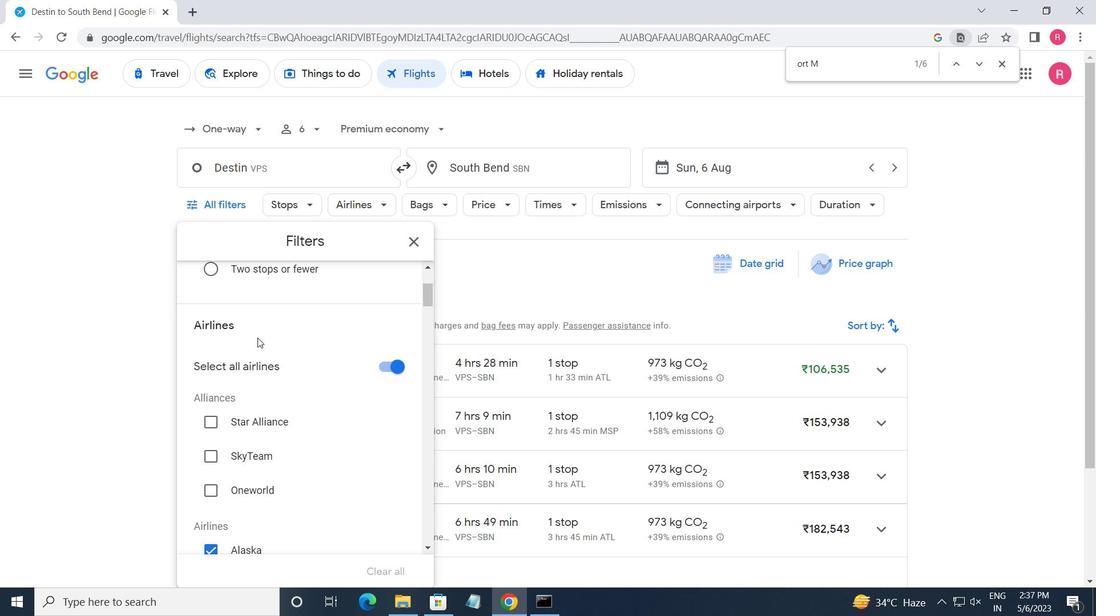 
Action: Mouse scrolled (260, 340) with delta (0, 0)
Screenshot: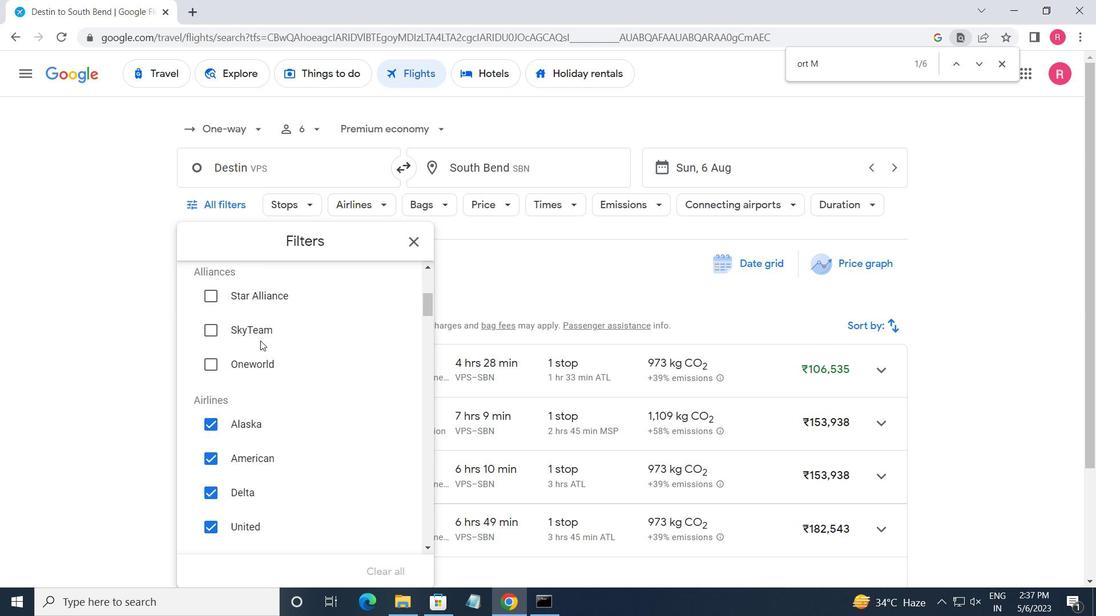 
Action: Mouse moved to (293, 338)
Screenshot: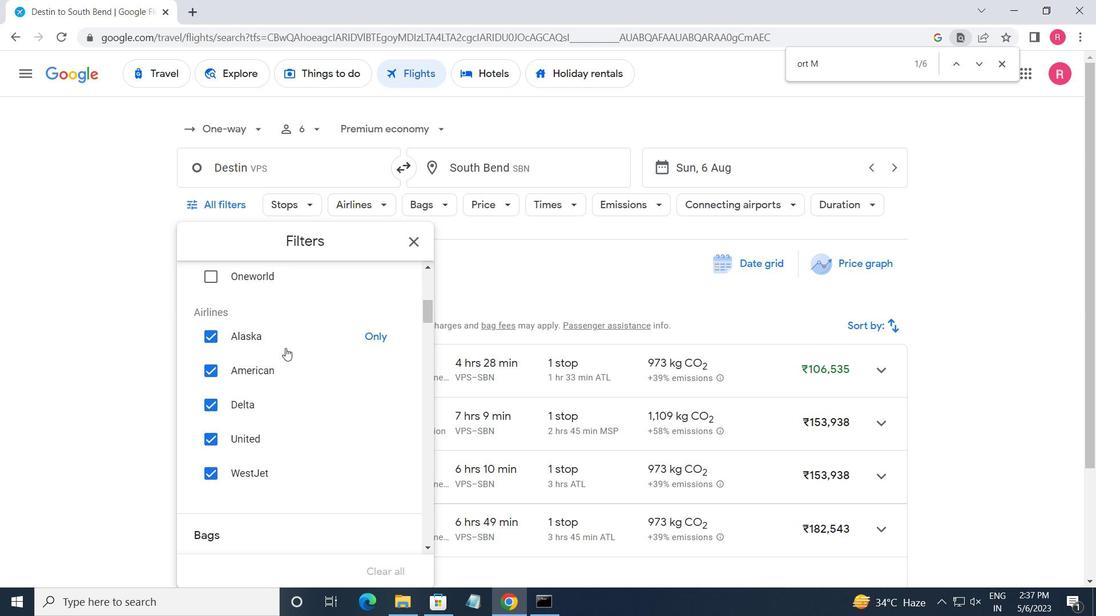 
Action: Mouse scrolled (293, 339) with delta (0, 0)
Screenshot: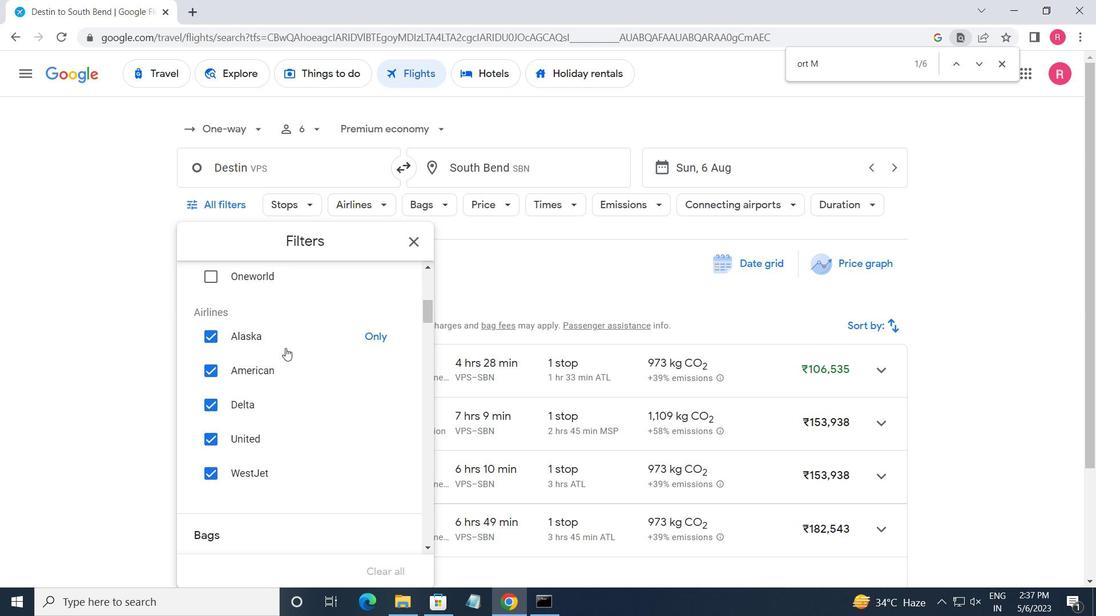 
Action: Mouse moved to (294, 337)
Screenshot: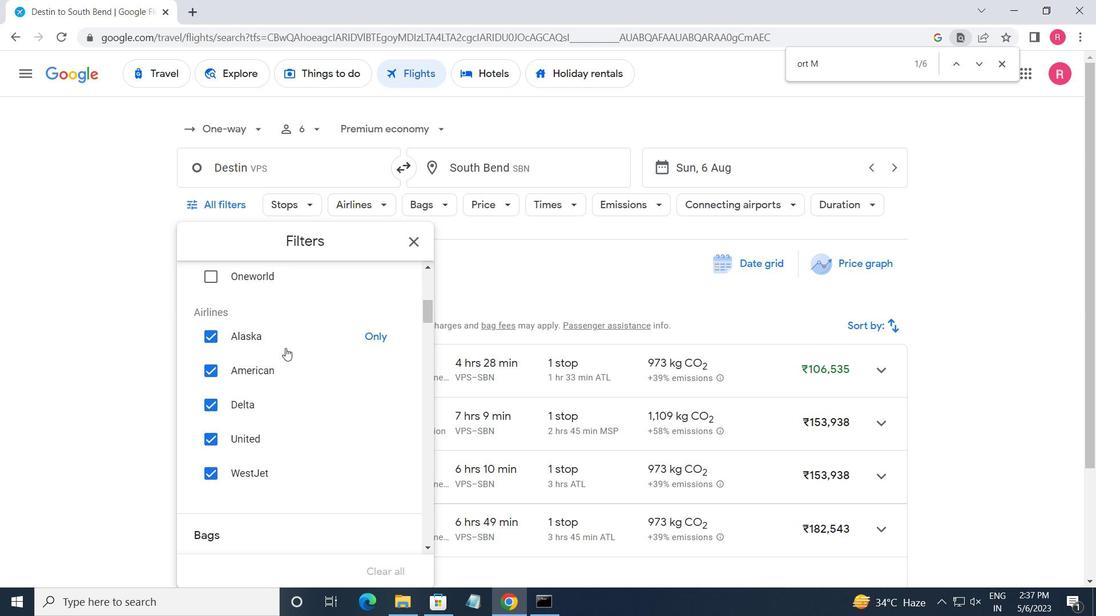 
Action: Mouse scrolled (294, 337) with delta (0, 0)
Screenshot: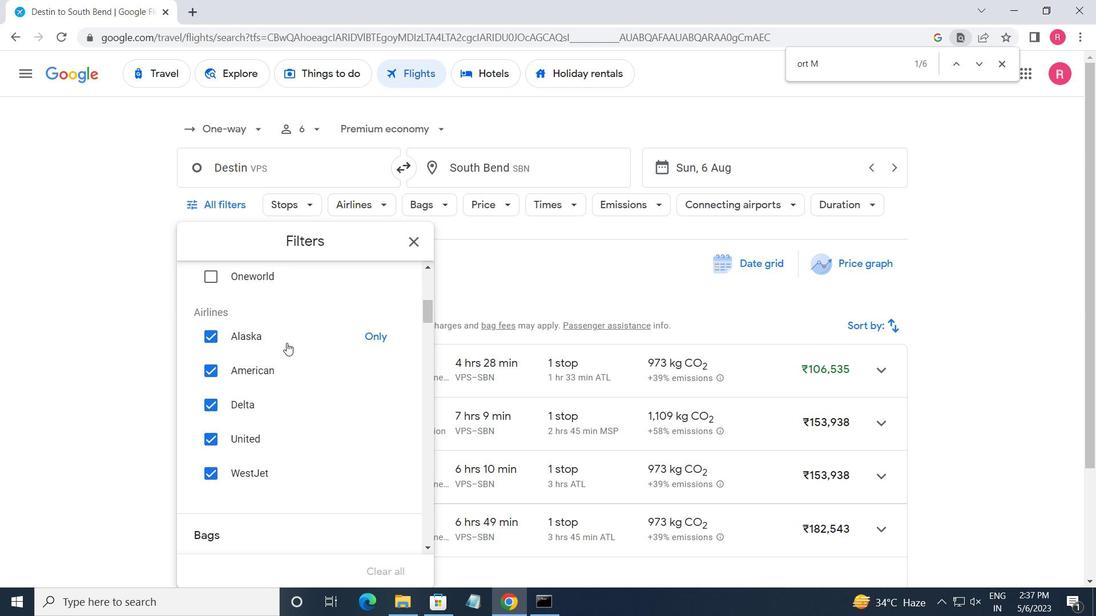 
Action: Mouse moved to (388, 290)
Screenshot: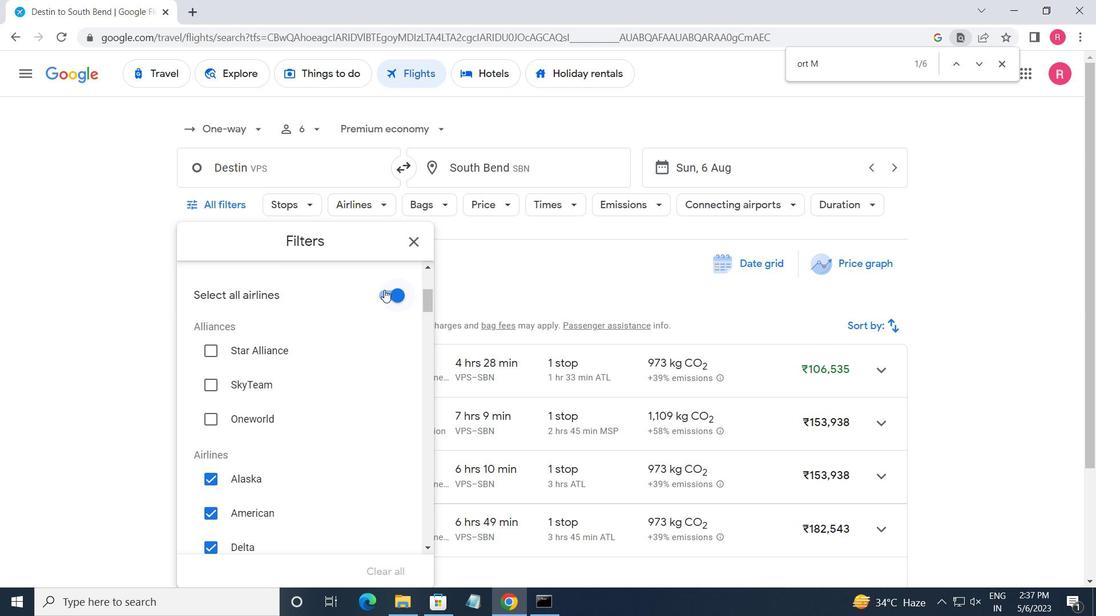 
Action: Mouse pressed left at (388, 290)
Screenshot: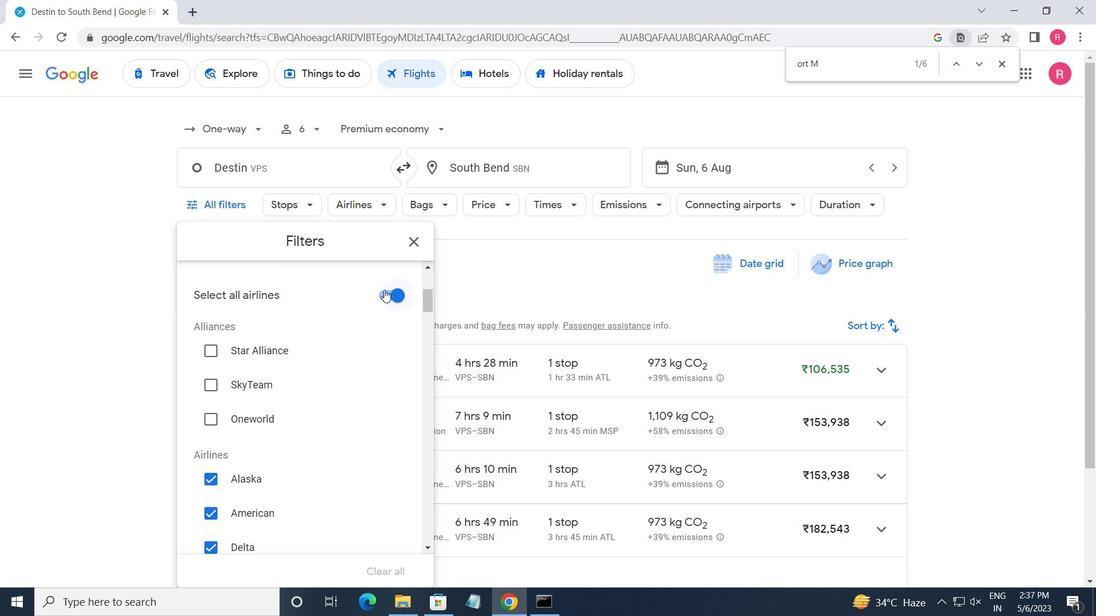 
Action: Mouse moved to (308, 352)
Screenshot: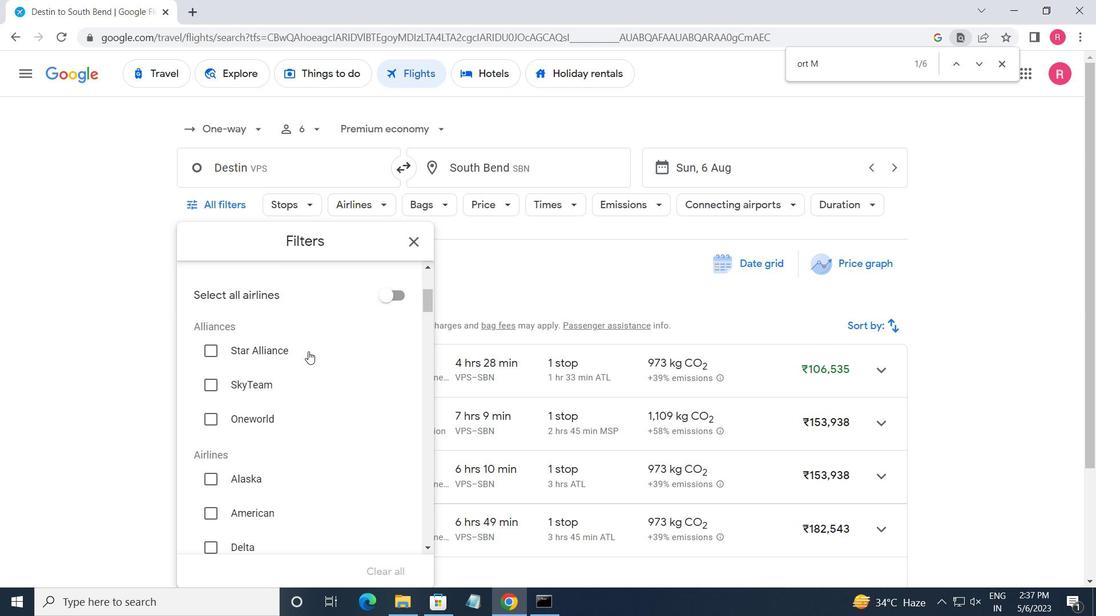 
Action: Mouse scrolled (308, 351) with delta (0, 0)
Screenshot: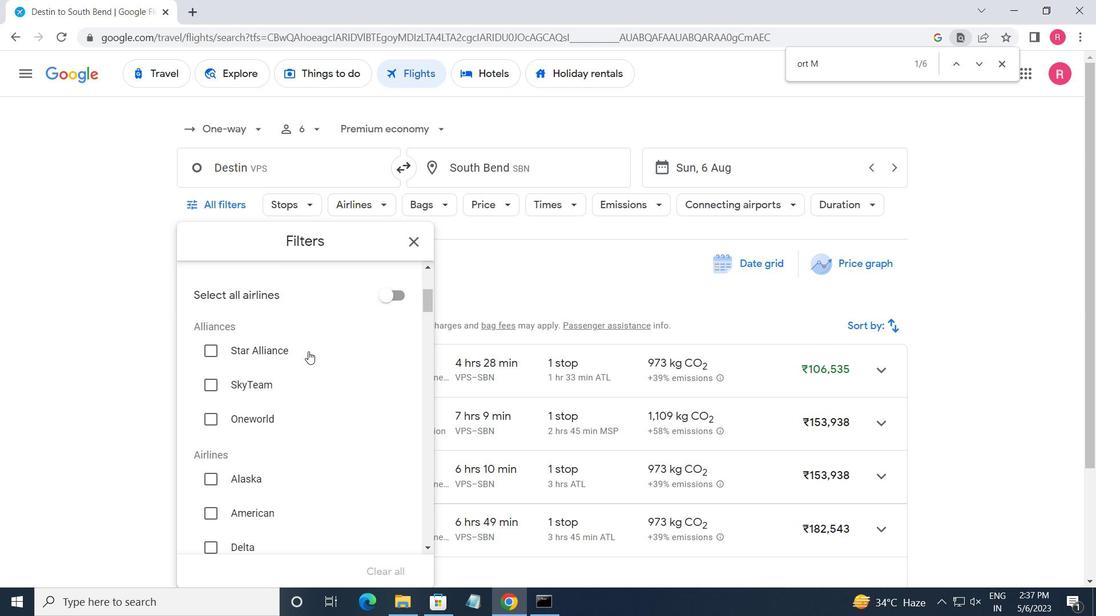 
Action: Mouse scrolled (308, 351) with delta (0, 0)
Screenshot: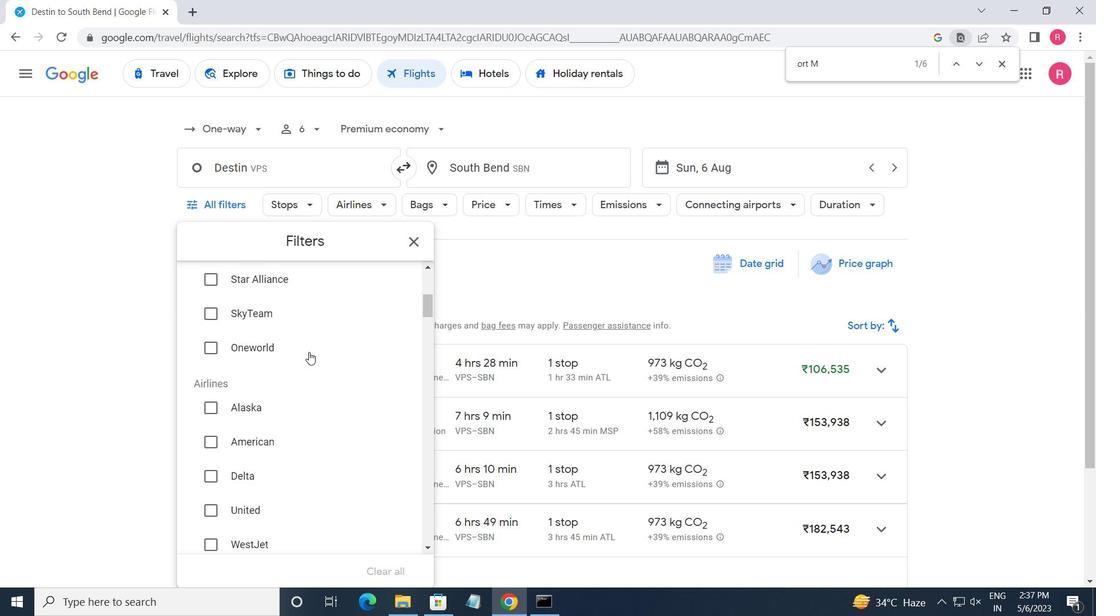 
Action: Mouse scrolled (308, 351) with delta (0, 0)
Screenshot: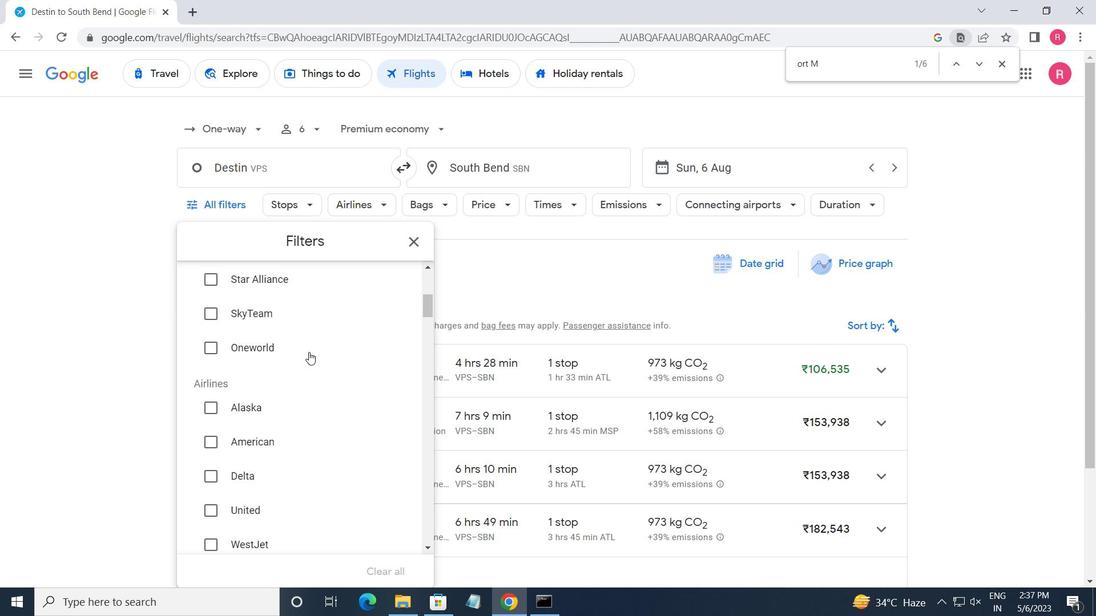 
Action: Mouse moved to (310, 352)
Screenshot: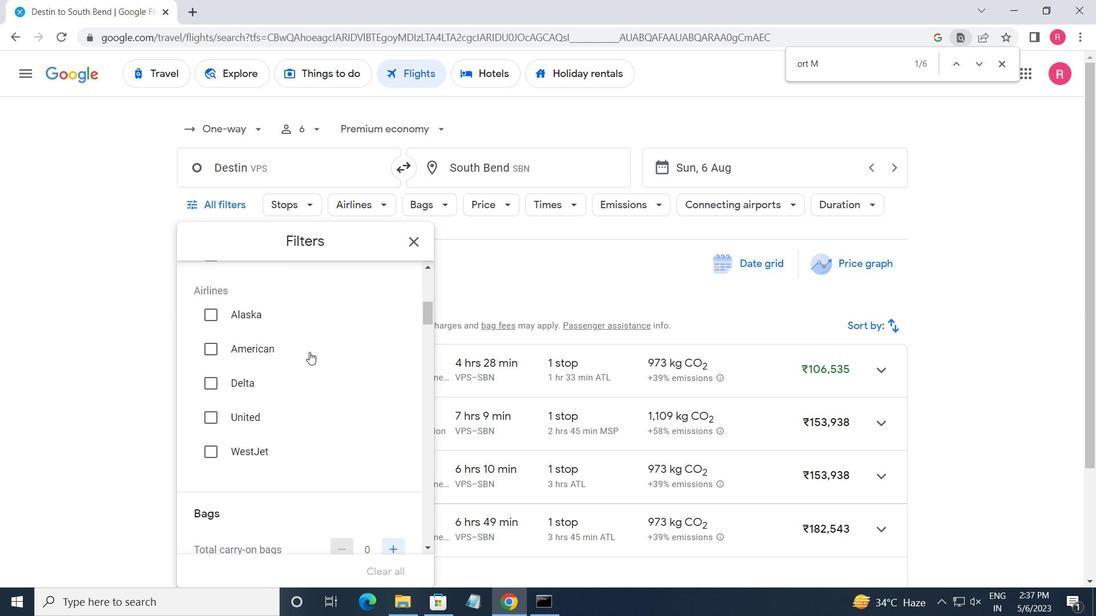 
Action: Mouse scrolled (310, 352) with delta (0, 0)
Screenshot: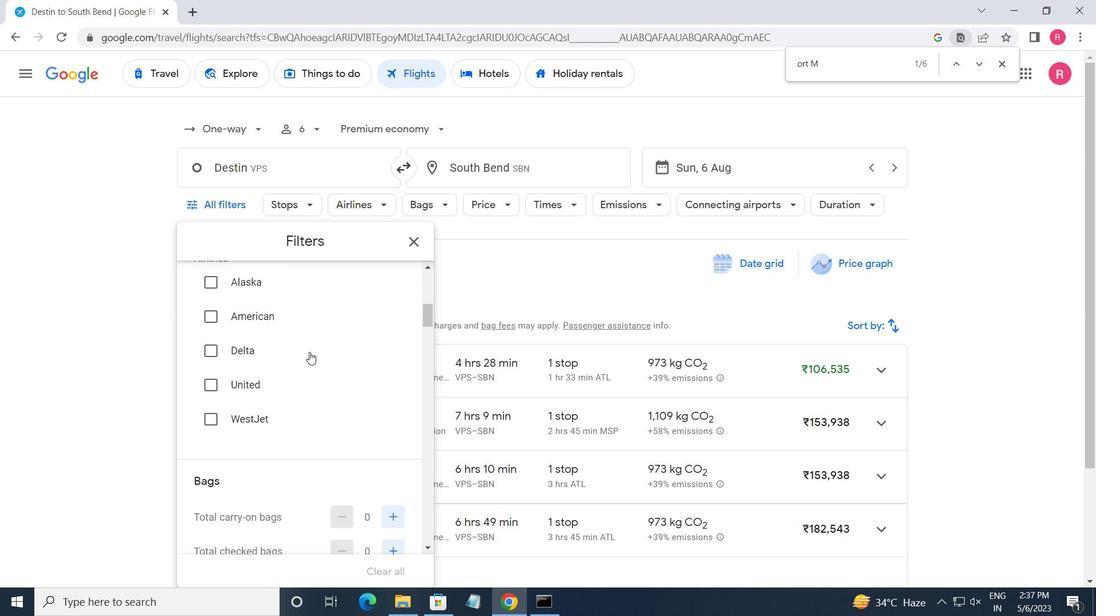 
Action: Mouse moved to (311, 353)
Screenshot: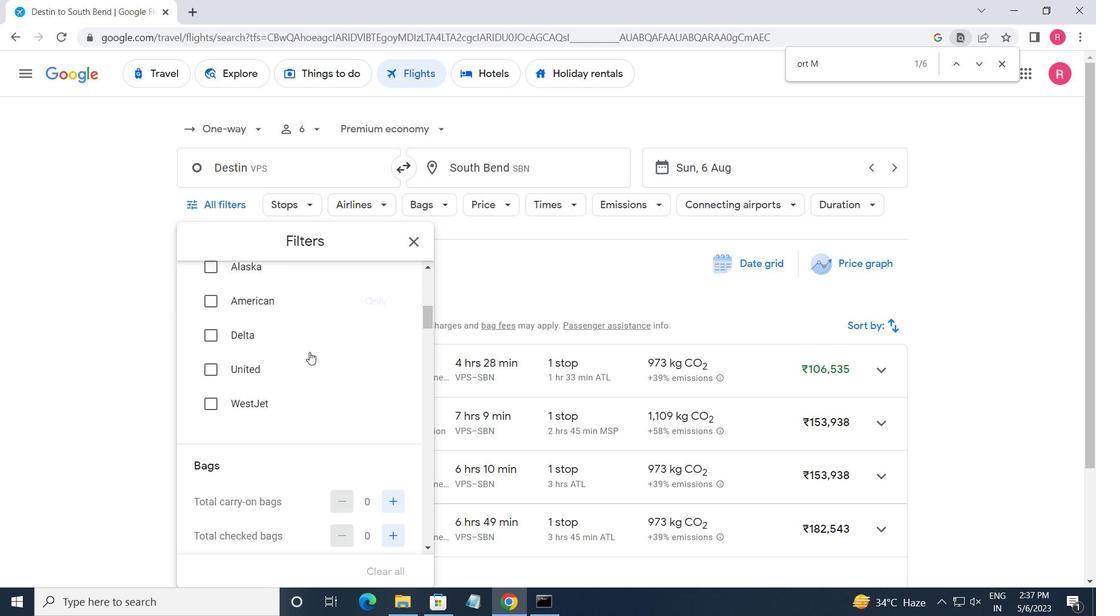 
Action: Mouse scrolled (311, 352) with delta (0, 0)
Screenshot: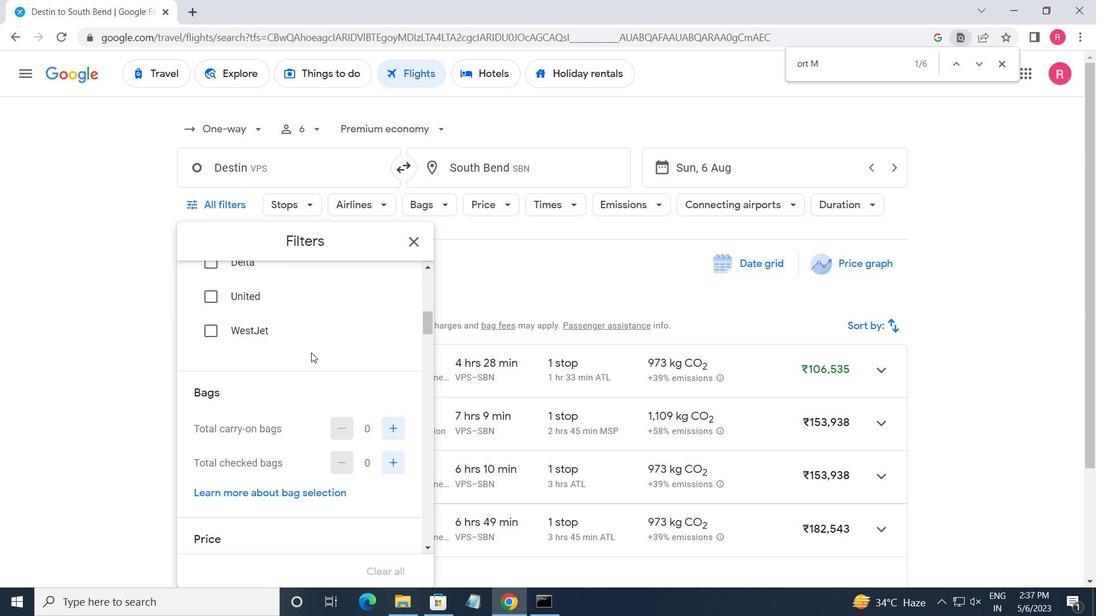 
Action: Mouse moved to (388, 388)
Screenshot: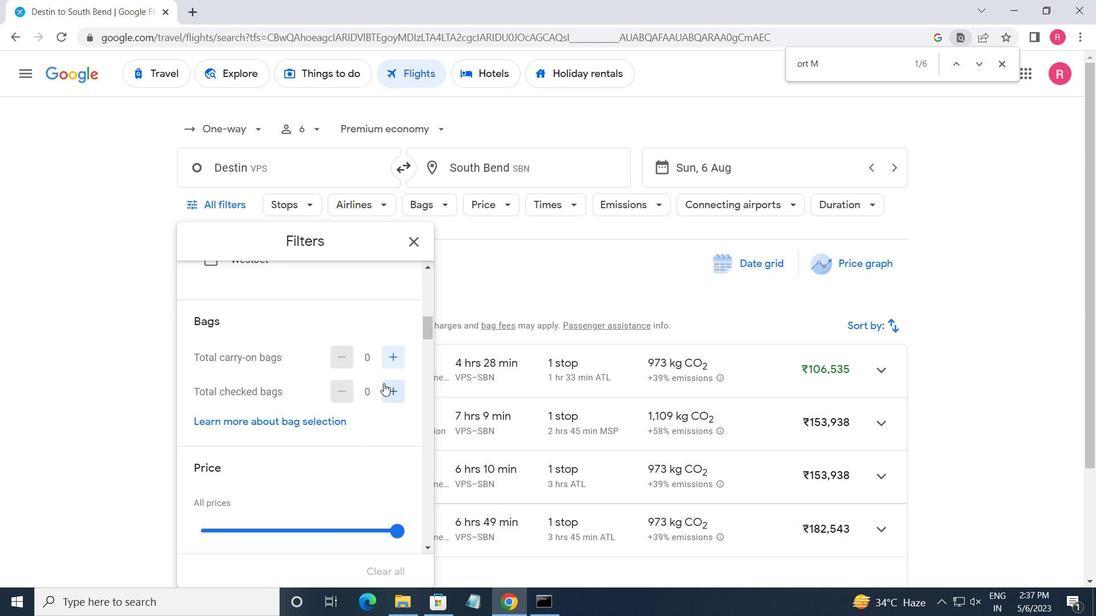 
Action: Mouse pressed left at (388, 388)
Screenshot: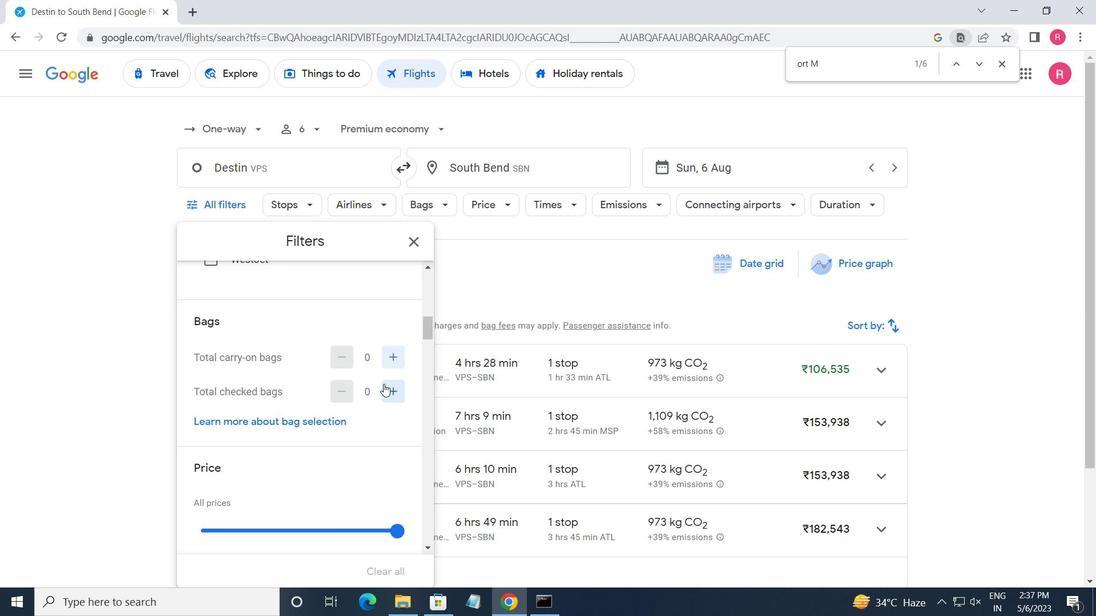 
Action: Mouse moved to (388, 388)
Screenshot: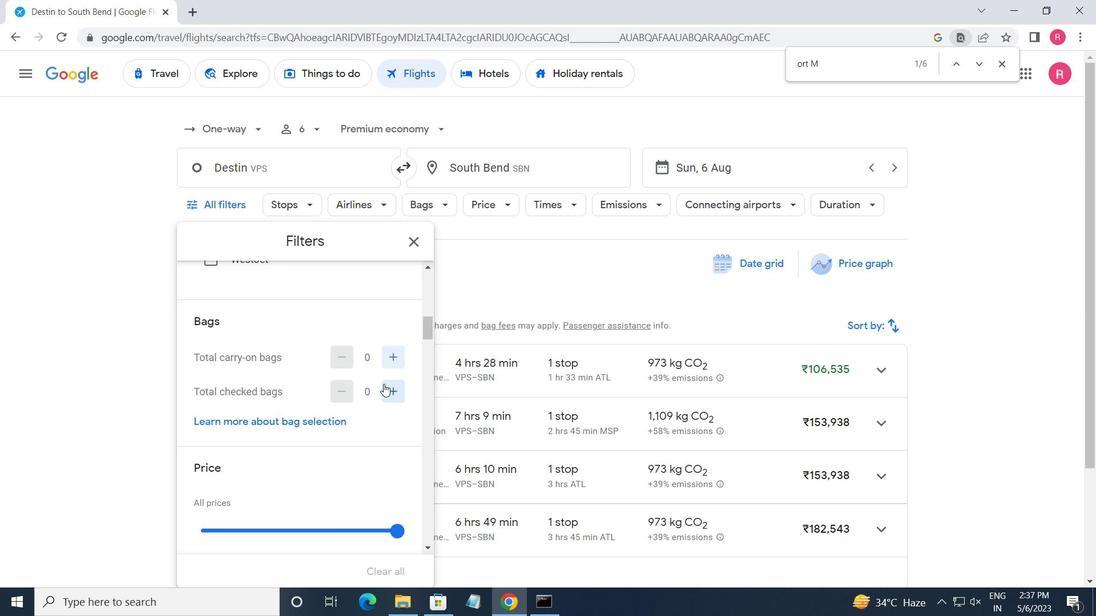 
Action: Mouse pressed left at (388, 388)
Screenshot: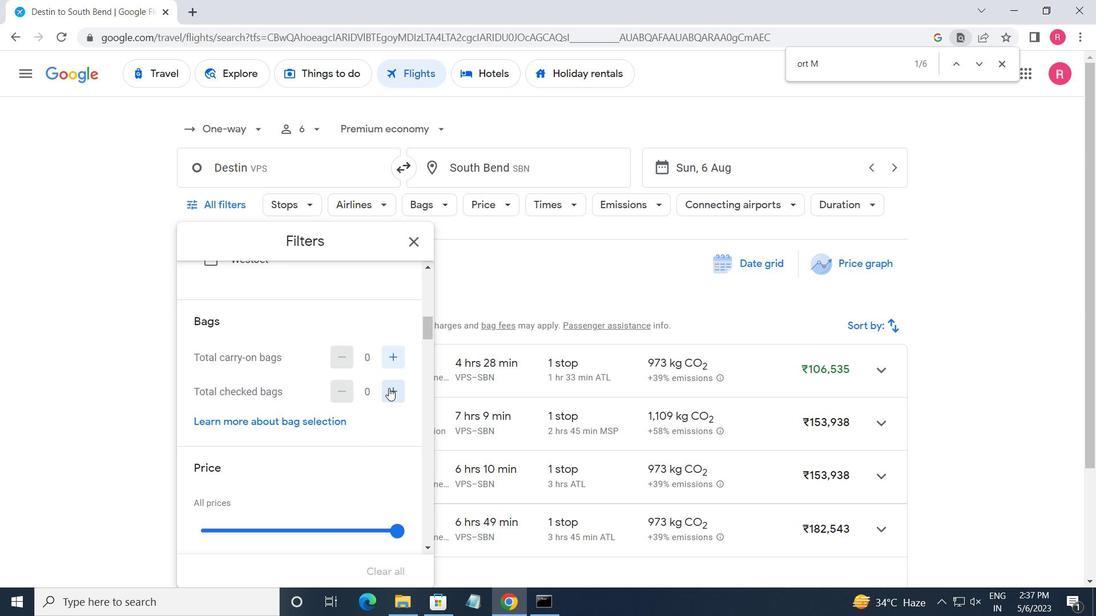 
Action: Mouse pressed left at (388, 388)
Screenshot: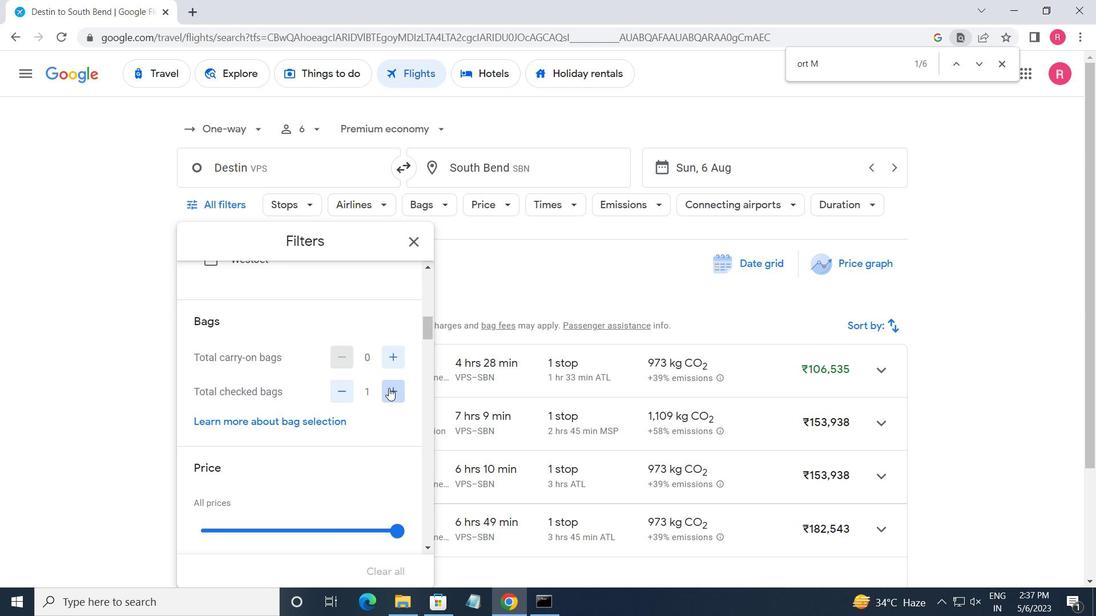 
Action: Mouse moved to (298, 367)
Screenshot: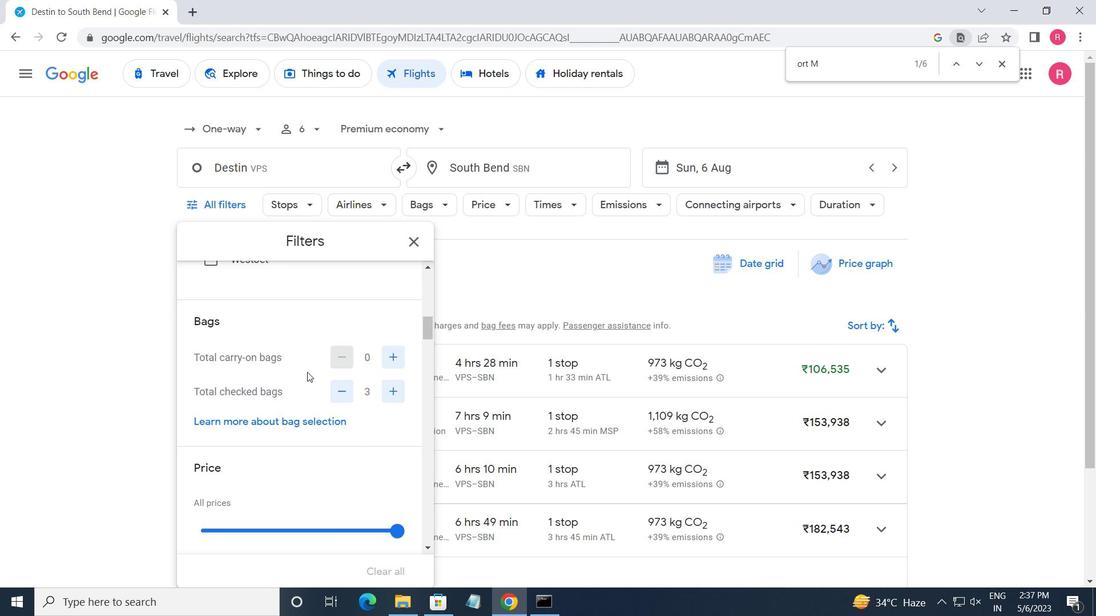 
Action: Mouse scrolled (298, 366) with delta (0, 0)
Screenshot: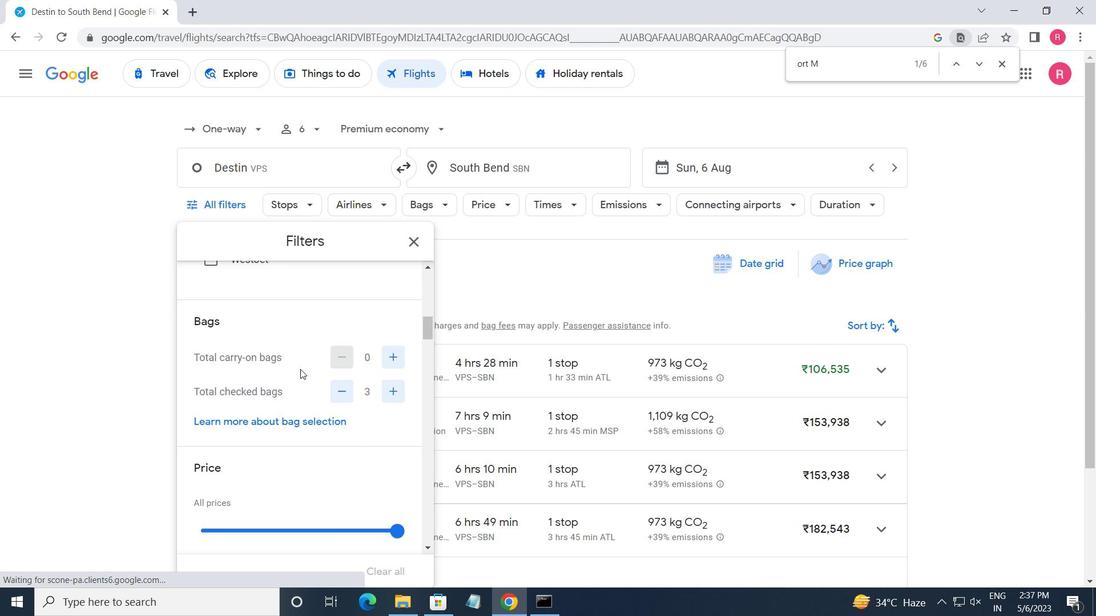 
Action: Mouse scrolled (298, 366) with delta (0, 0)
Screenshot: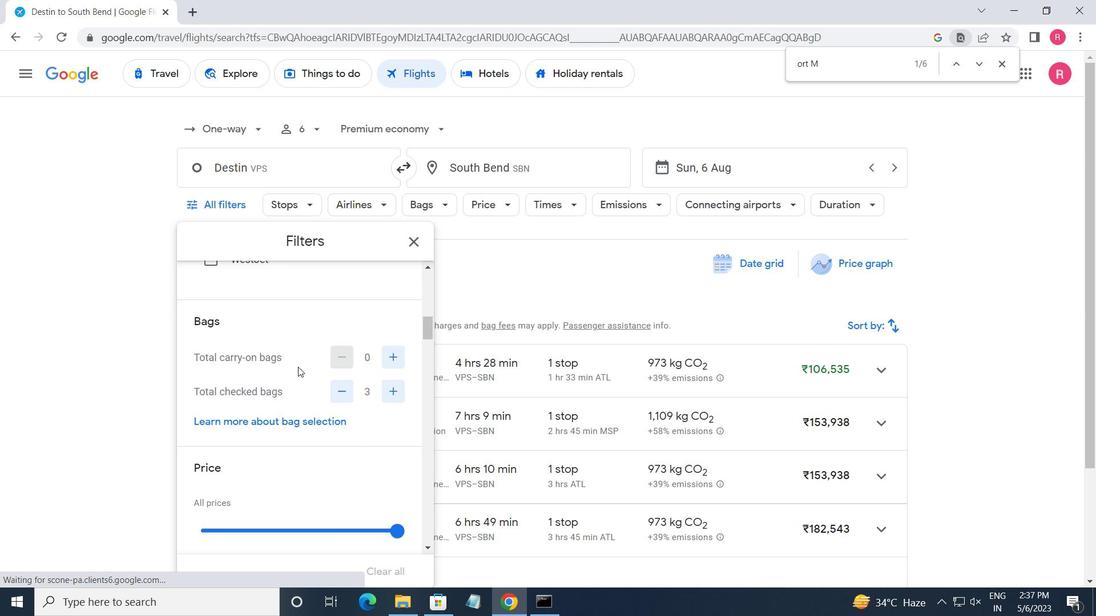 
Action: Mouse moved to (388, 388)
Screenshot: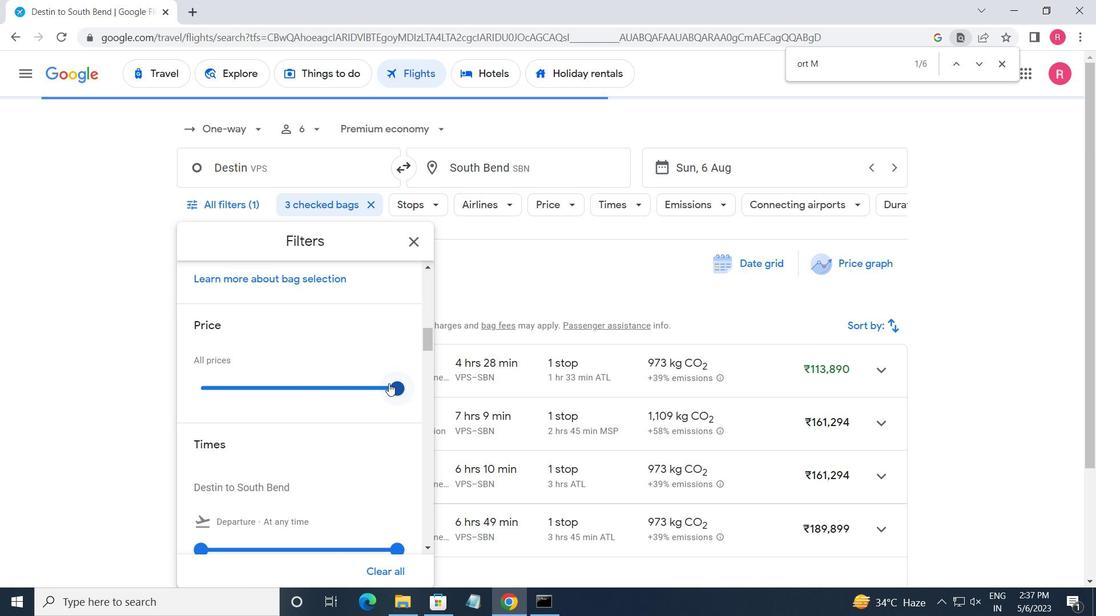 
Action: Mouse pressed left at (388, 388)
Screenshot: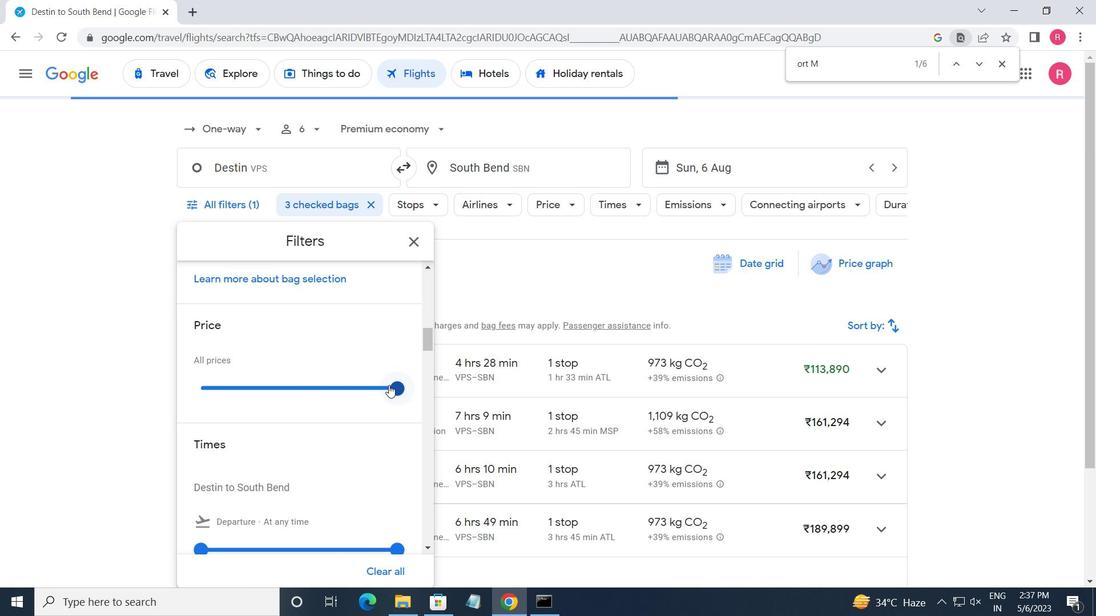 
Action: Mouse moved to (397, 389)
Screenshot: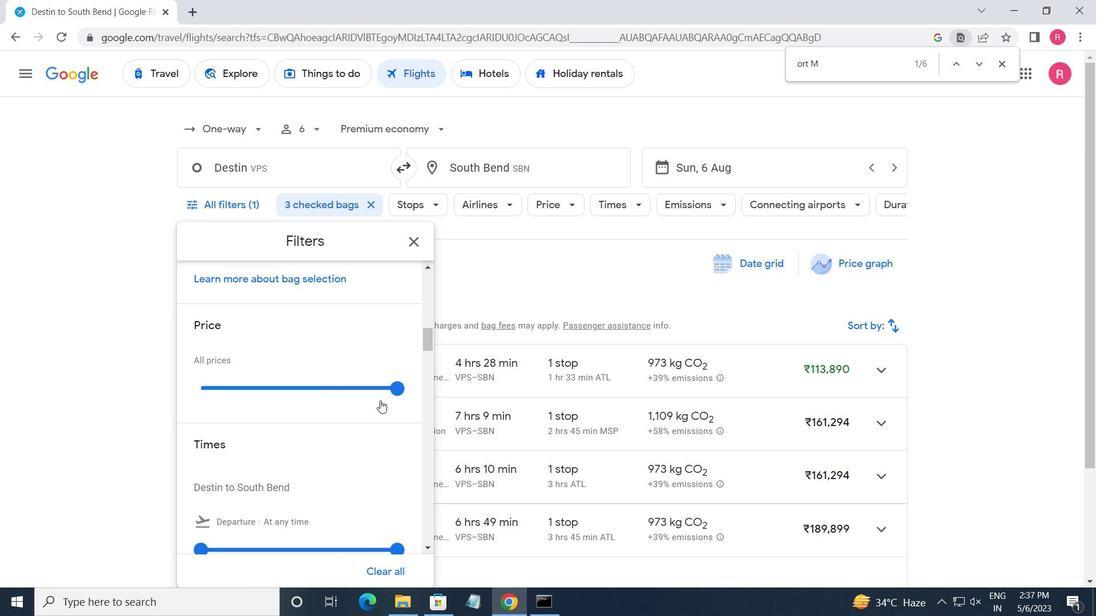 
Action: Mouse pressed left at (397, 389)
Screenshot: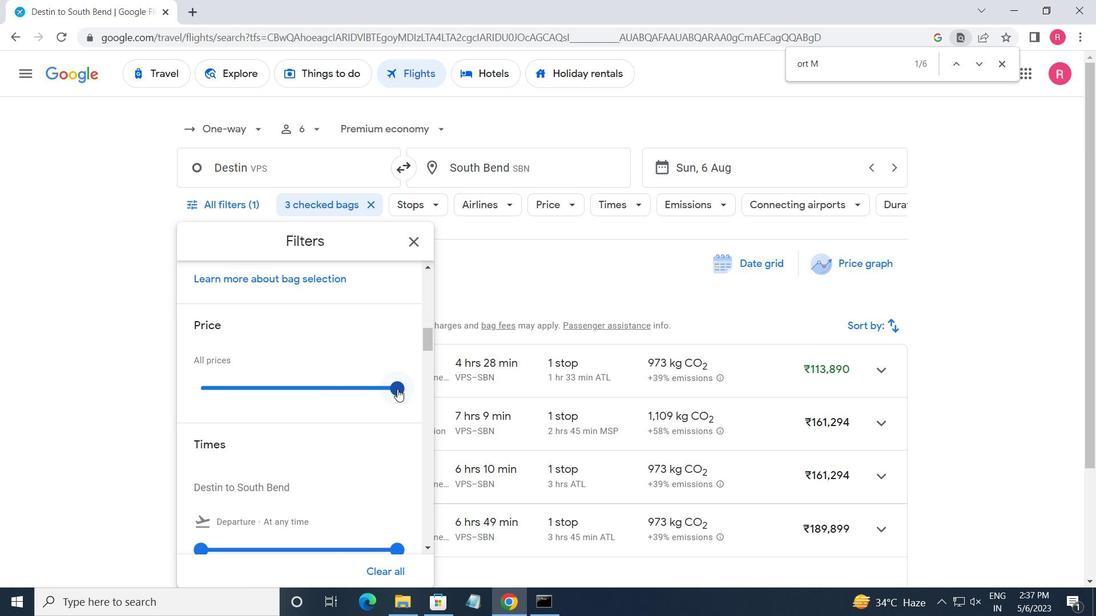 
Action: Mouse moved to (286, 346)
Screenshot: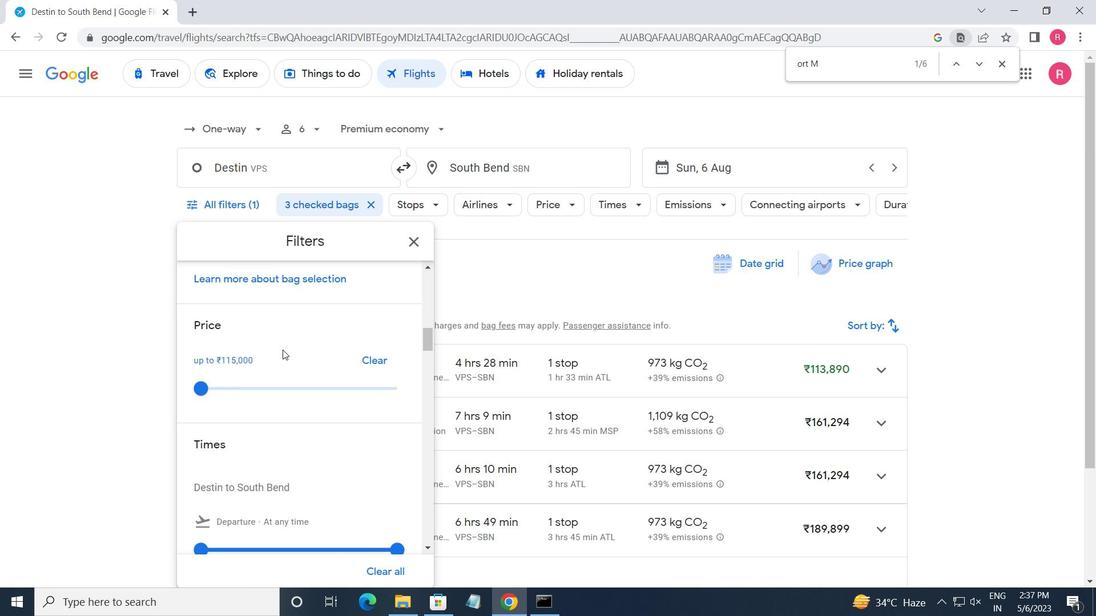 
Action: Mouse scrolled (286, 345) with delta (0, 0)
Screenshot: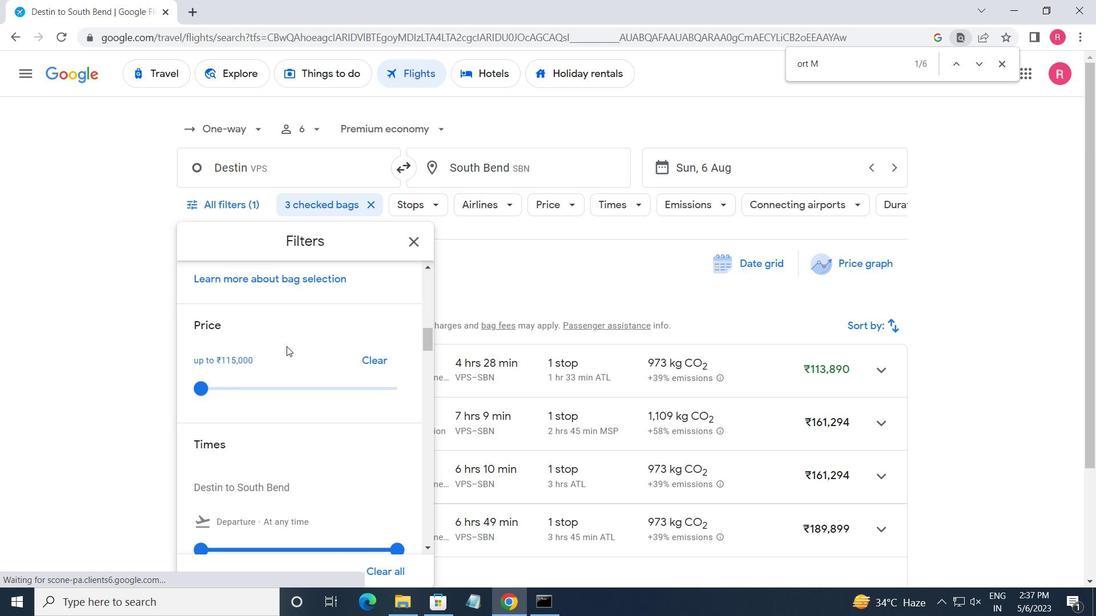 
Action: Mouse moved to (286, 346)
Screenshot: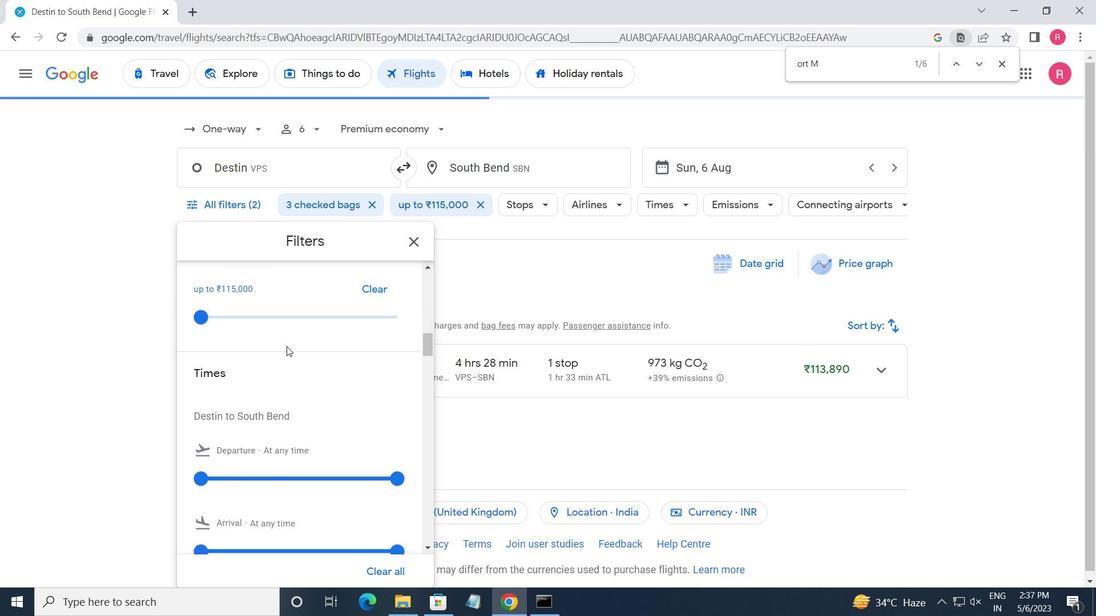 
Action: Mouse scrolled (286, 345) with delta (0, 0)
Screenshot: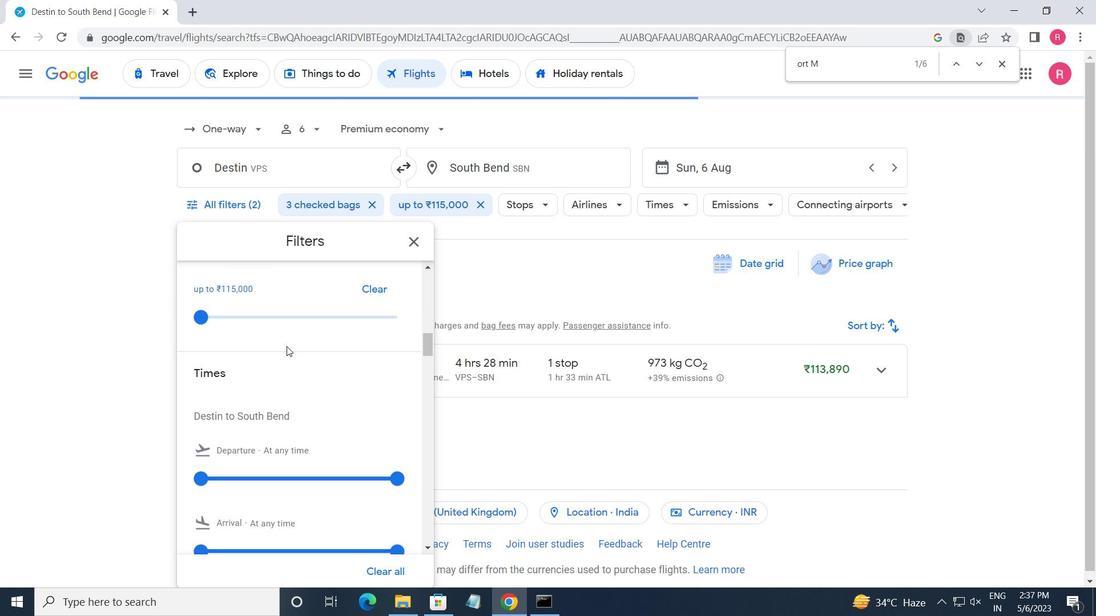 
Action: Mouse moved to (289, 346)
Screenshot: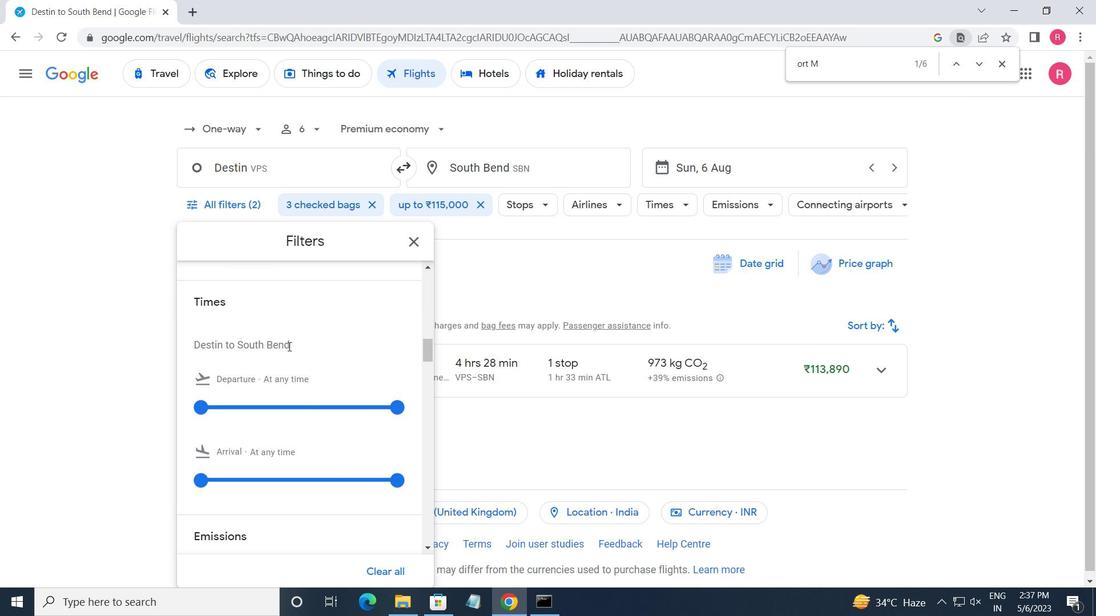 
Action: Mouse scrolled (289, 345) with delta (0, 0)
Screenshot: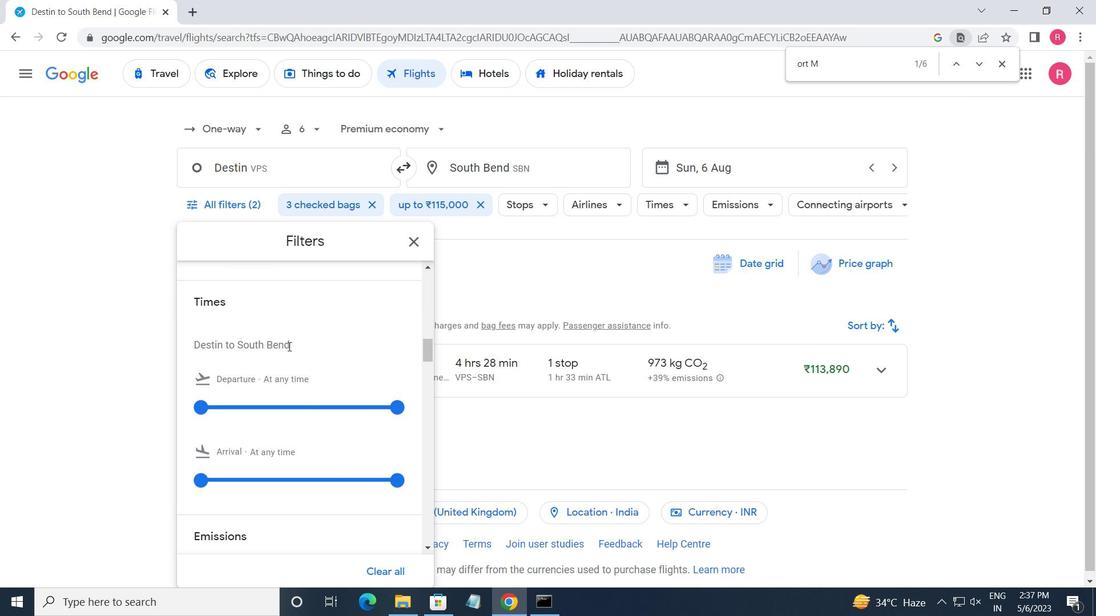 
Action: Mouse moved to (200, 335)
Screenshot: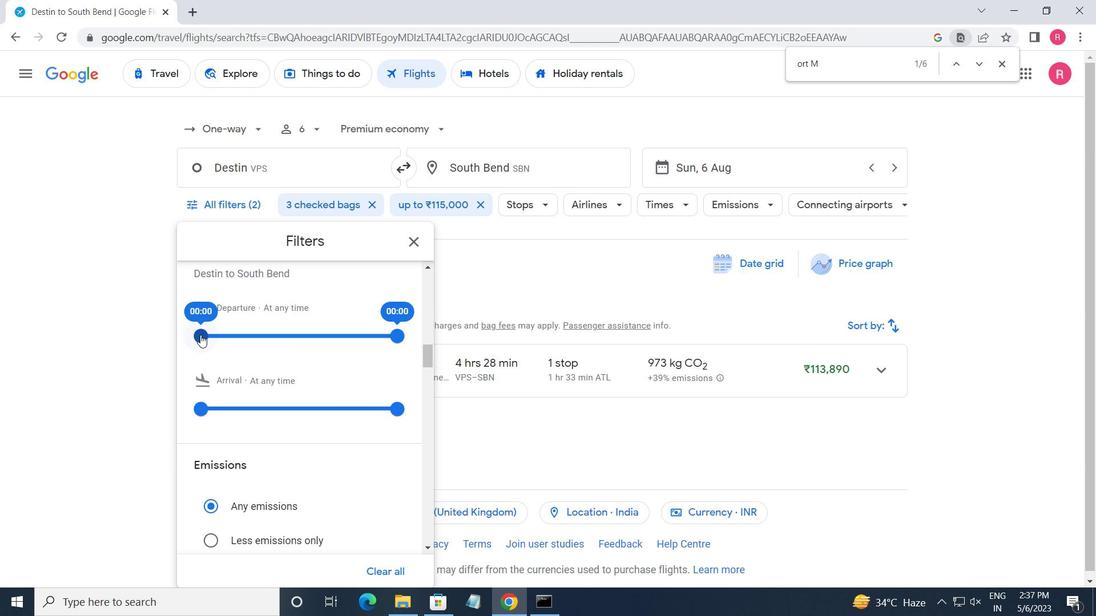 
Action: Mouse pressed left at (200, 335)
Screenshot: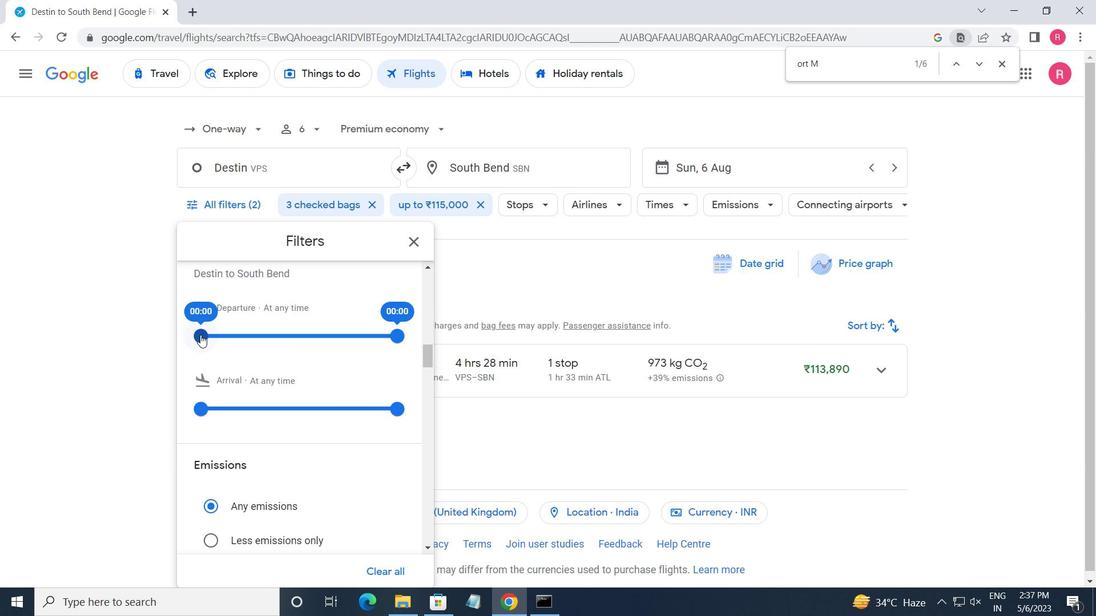 
Action: Mouse moved to (395, 336)
Screenshot: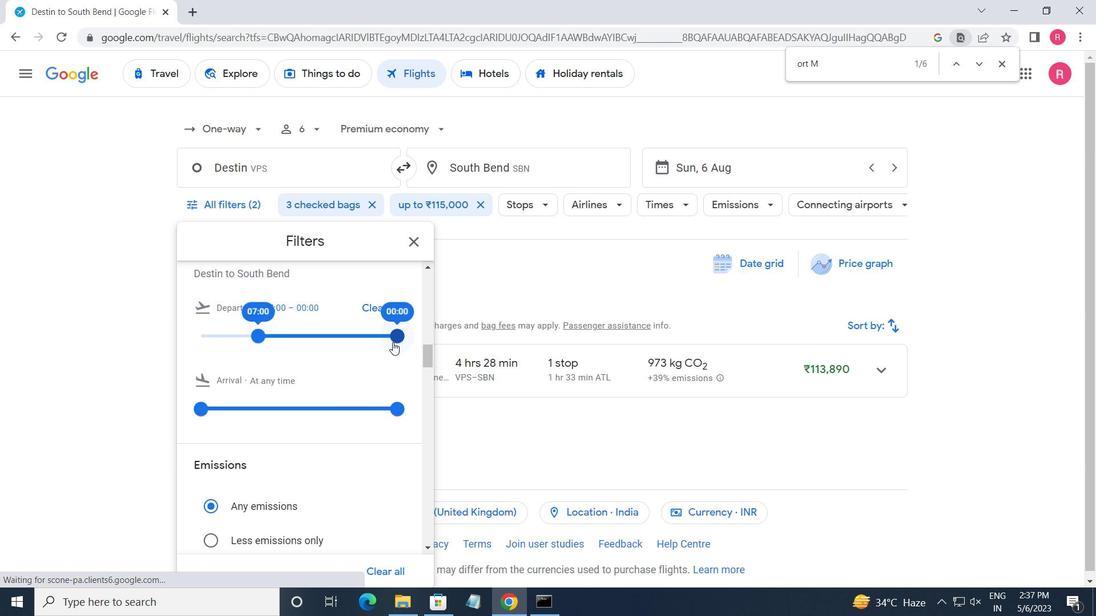 
Action: Mouse pressed left at (395, 336)
Screenshot: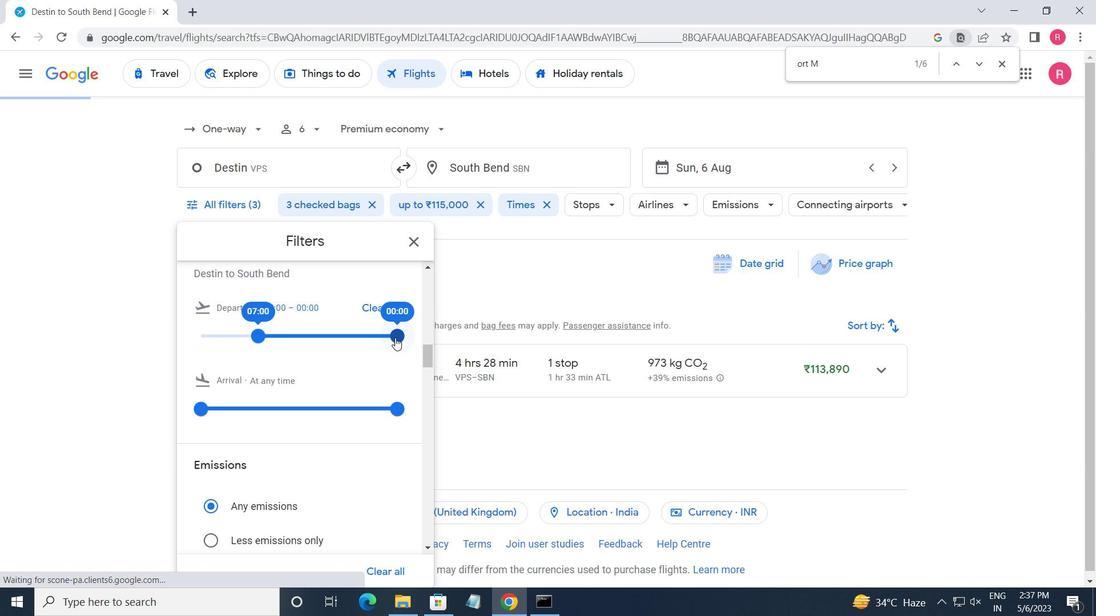 
Action: Mouse moved to (401, 248)
Screenshot: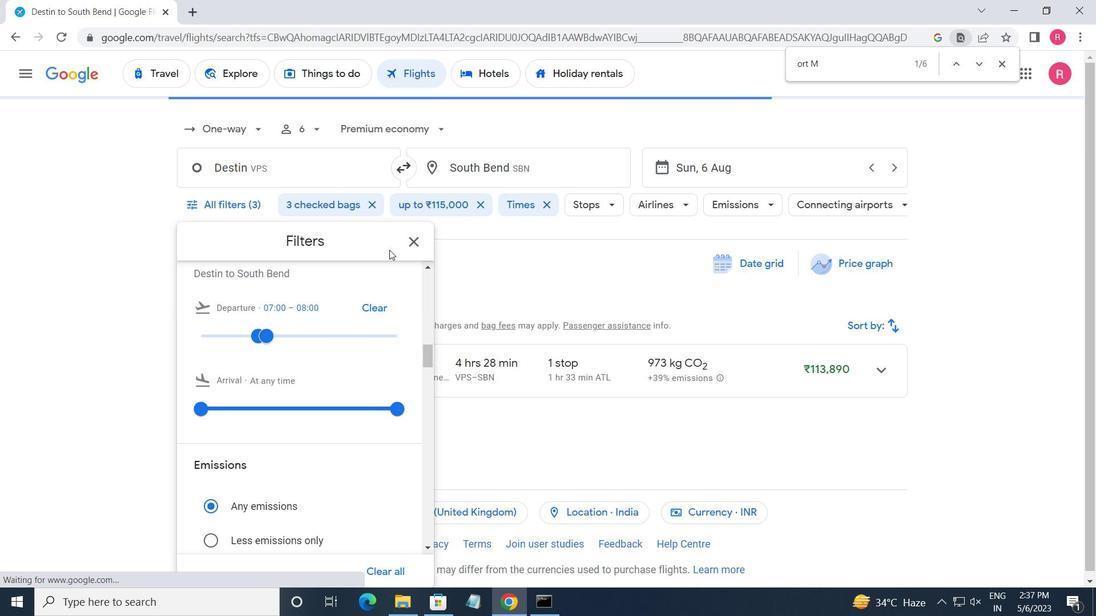 
Action: Mouse pressed left at (401, 248)
Screenshot: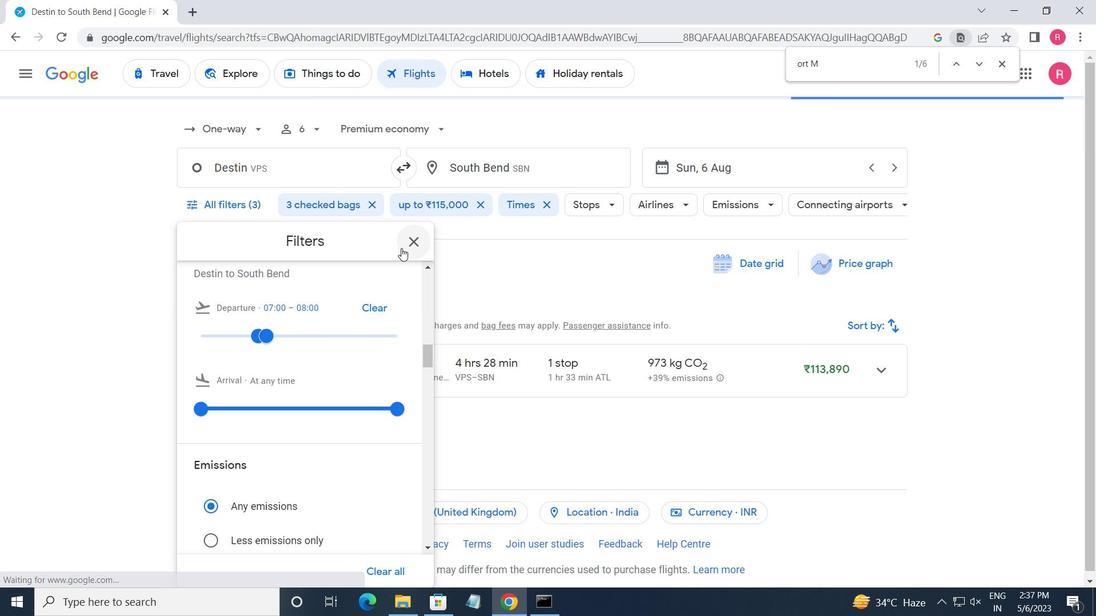 
